 Task: Add Attachment from Google Drive to Card Card0000000075 in Board Board0000000019 in Workspace WS0000000007 in Trello. Add Cover Orange to Card Card0000000075 in Board Board0000000019 in Workspace WS0000000007 in Trello. Add "Add Label …" with "Title" Title0000000075 to Button Button0000000075 to Card Card0000000075 in Board Board0000000019 in Workspace WS0000000007 in Trello. Add Description DS0000000075 to Card Card0000000075 in Board Board0000000019 in Workspace WS0000000007 in Trello. Add Comment CM0000000075 to Card Card0000000075 in Board Board0000000019 in Workspace WS0000000007 in Trello
Action: Mouse moved to (641, 97)
Screenshot: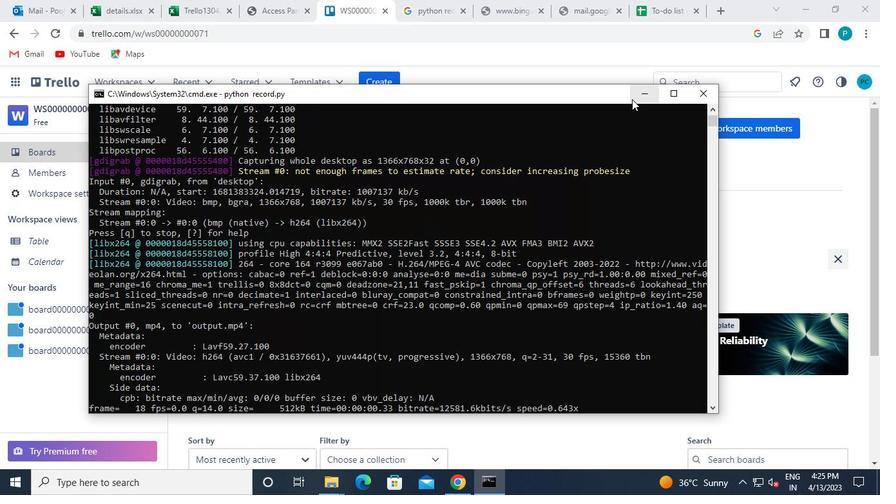 
Action: Mouse pressed left at (641, 97)
Screenshot: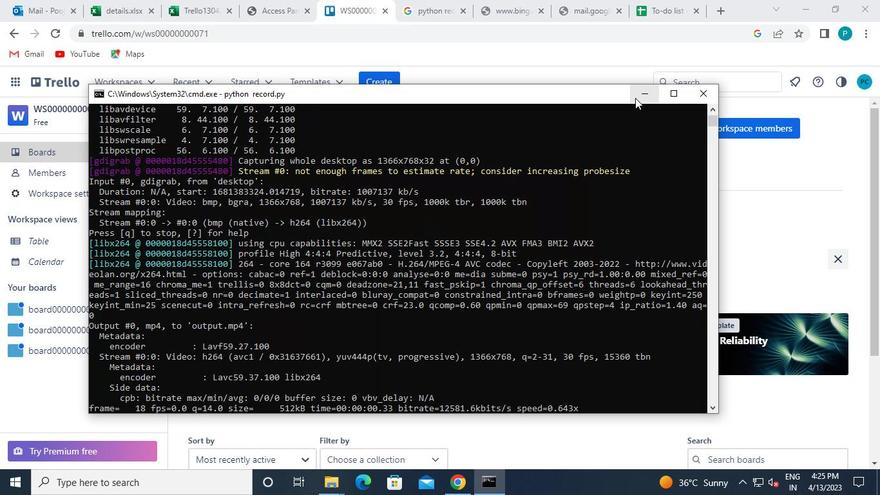 
Action: Mouse moved to (81, 310)
Screenshot: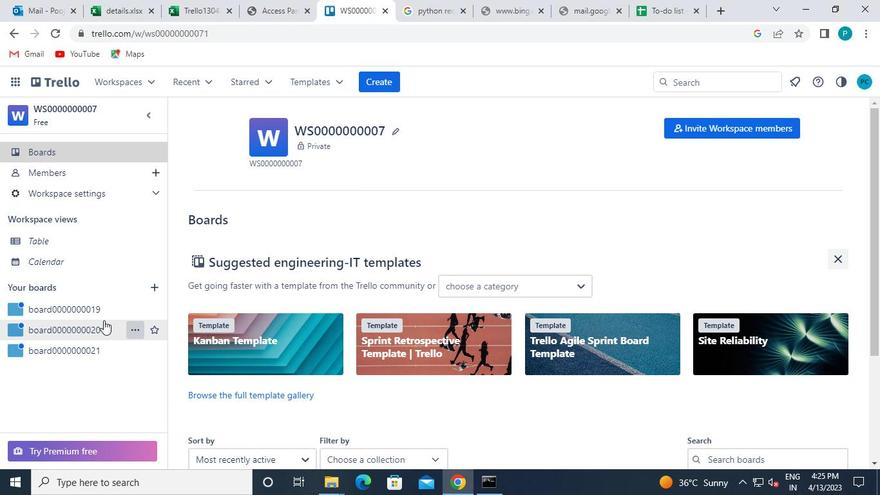 
Action: Mouse pressed left at (81, 310)
Screenshot: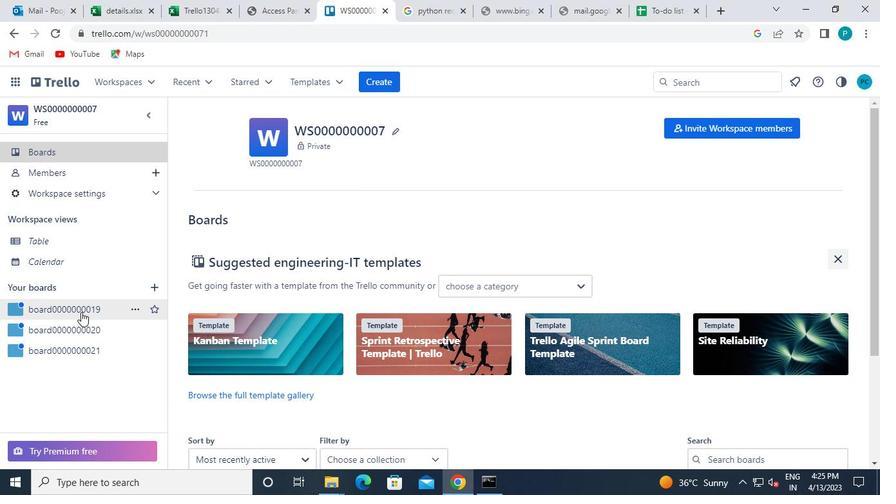 
Action: Mouse moved to (281, 266)
Screenshot: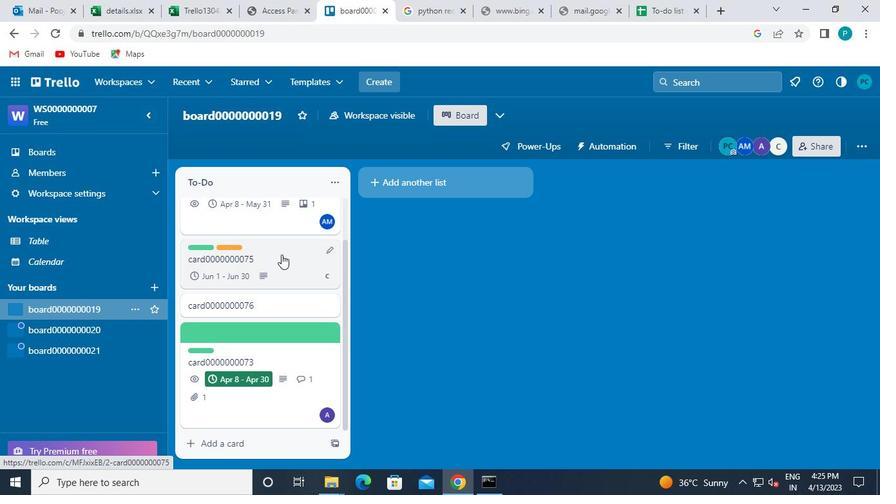 
Action: Mouse pressed left at (281, 266)
Screenshot: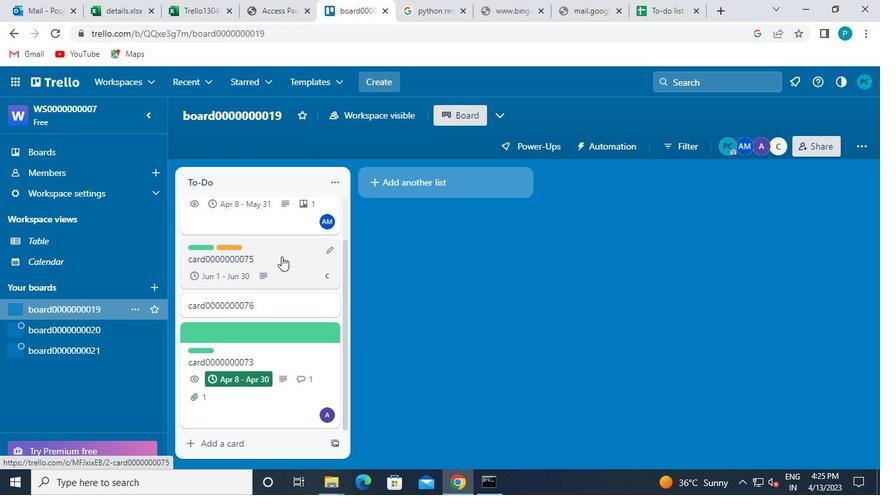 
Action: Mouse moved to (596, 327)
Screenshot: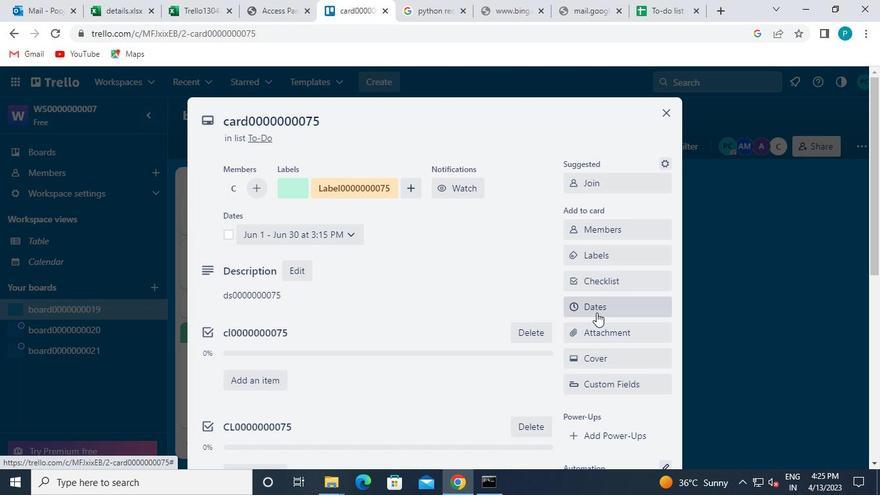 
Action: Mouse pressed left at (596, 327)
Screenshot: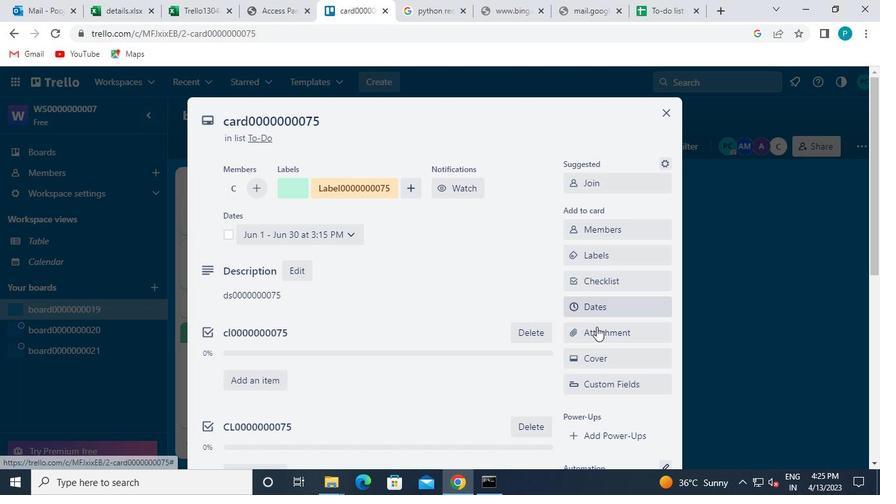 
Action: Mouse moved to (613, 183)
Screenshot: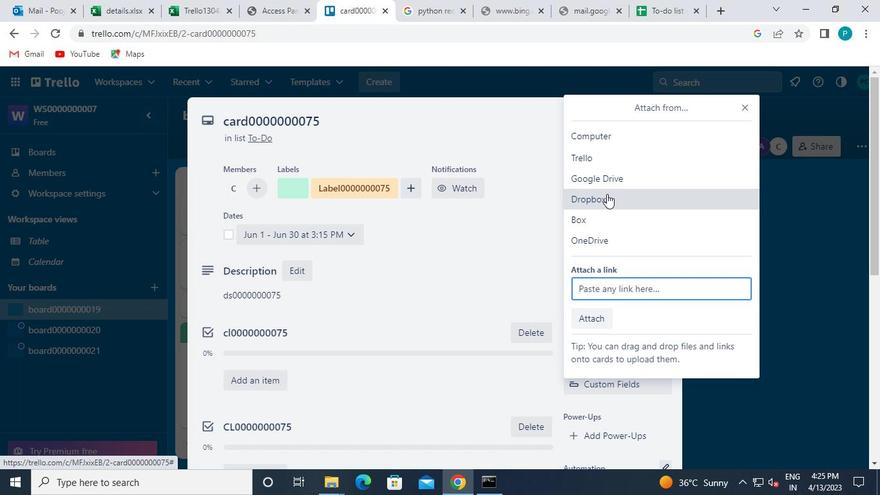 
Action: Mouse pressed left at (613, 183)
Screenshot: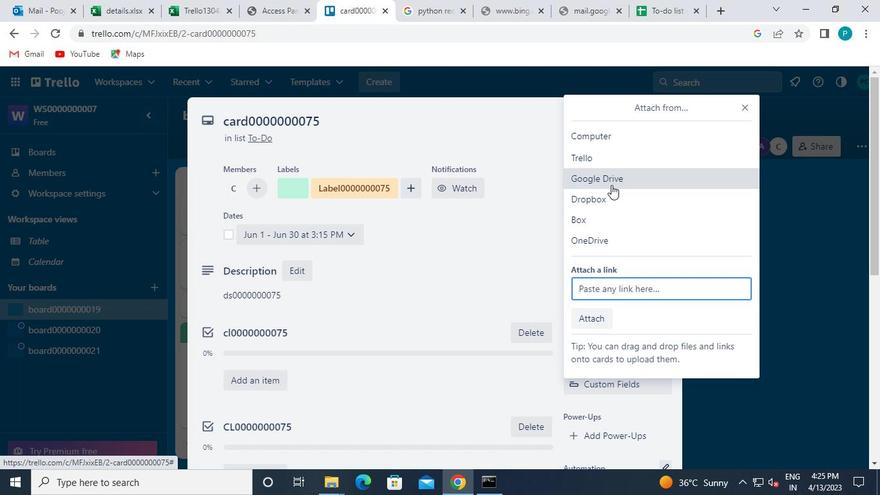 
Action: Mouse moved to (226, 287)
Screenshot: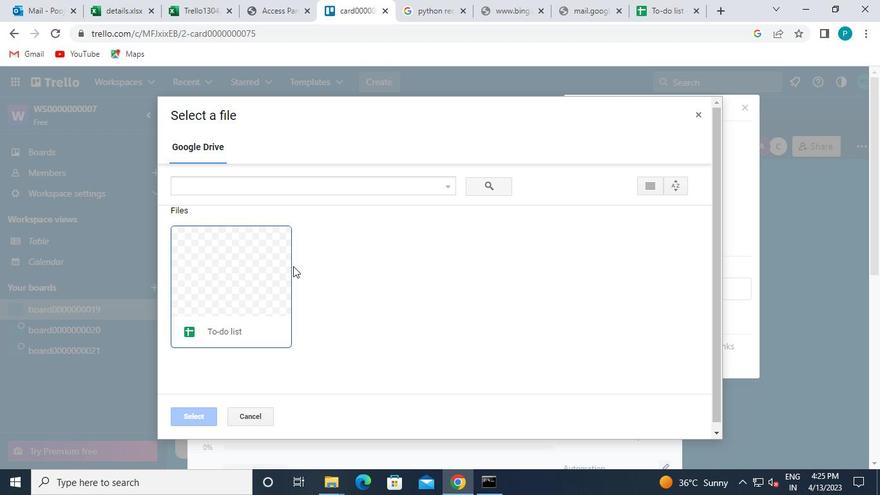 
Action: Mouse pressed left at (226, 287)
Screenshot: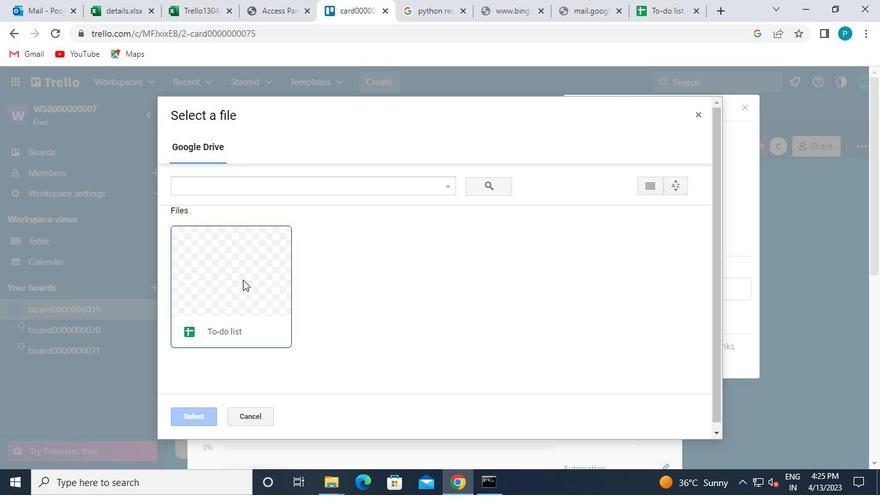 
Action: Mouse moved to (195, 411)
Screenshot: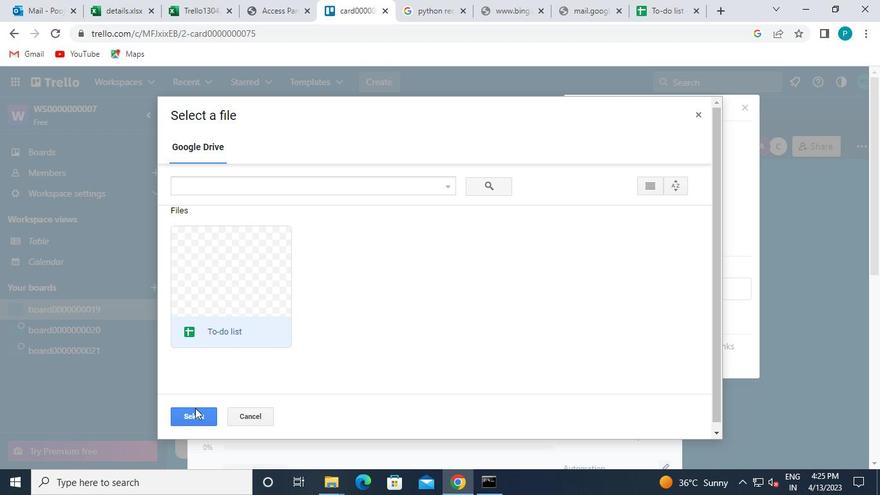
Action: Mouse pressed left at (195, 411)
Screenshot: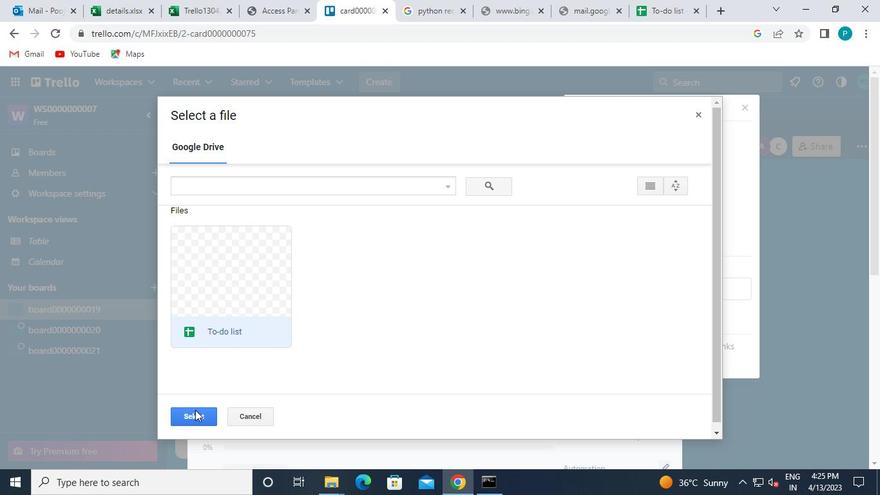 
Action: Mouse moved to (607, 360)
Screenshot: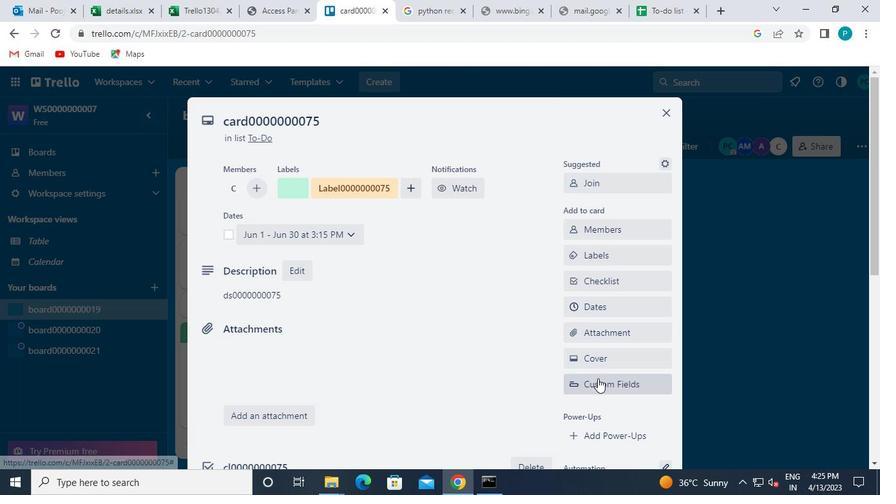 
Action: Mouse pressed left at (607, 360)
Screenshot: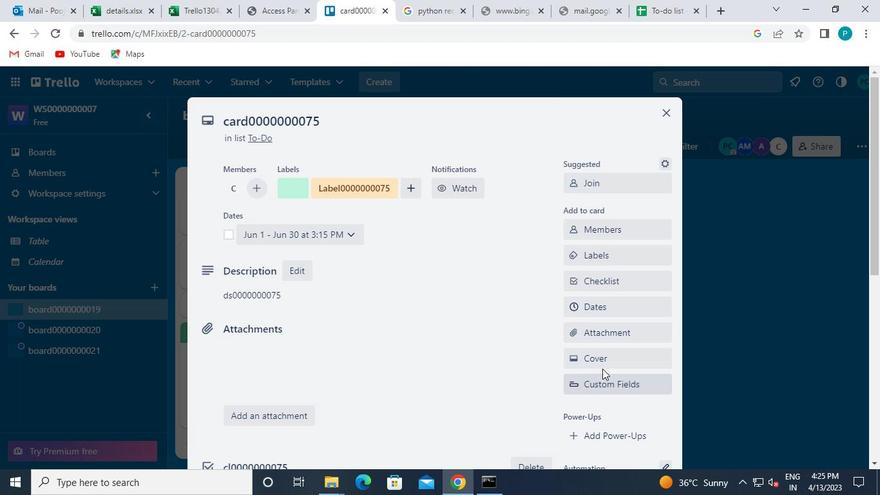 
Action: Mouse moved to (669, 221)
Screenshot: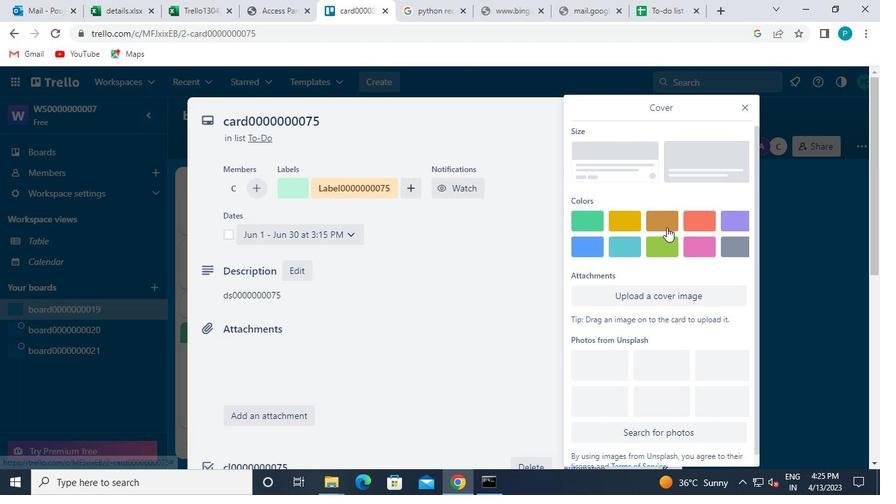 
Action: Mouse pressed left at (669, 221)
Screenshot: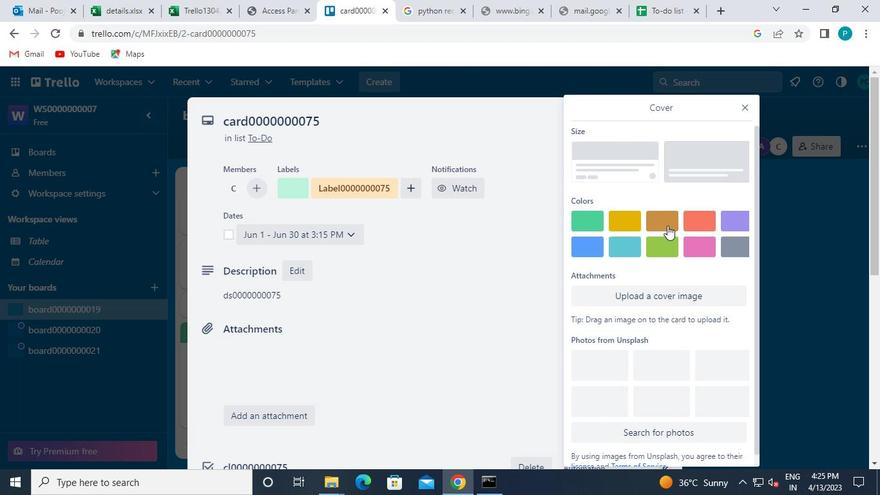 
Action: Mouse moved to (743, 110)
Screenshot: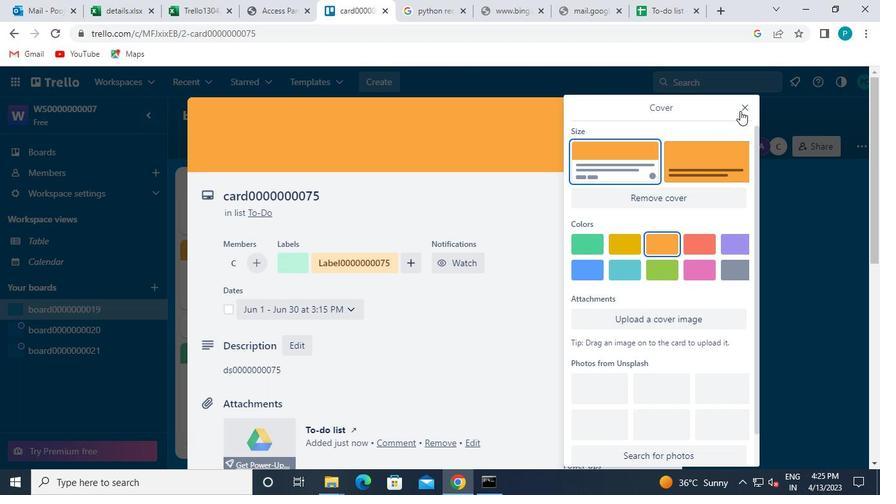 
Action: Mouse pressed left at (743, 110)
Screenshot: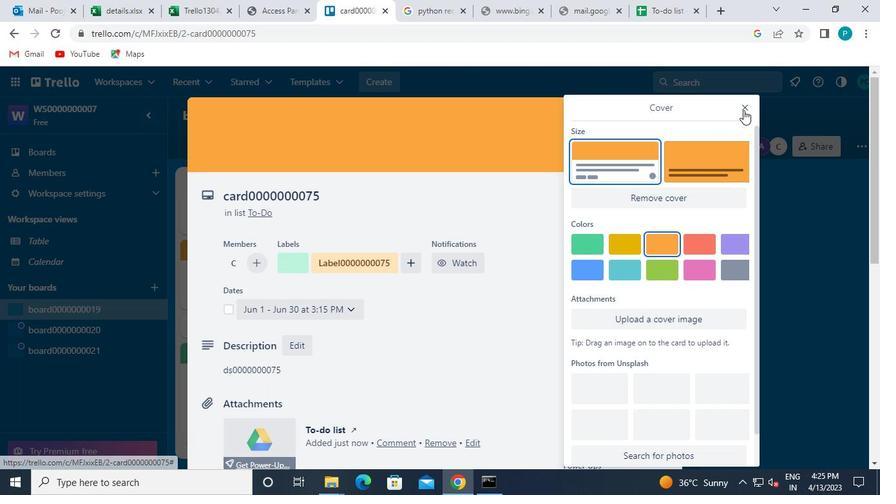 
Action: Mouse moved to (611, 322)
Screenshot: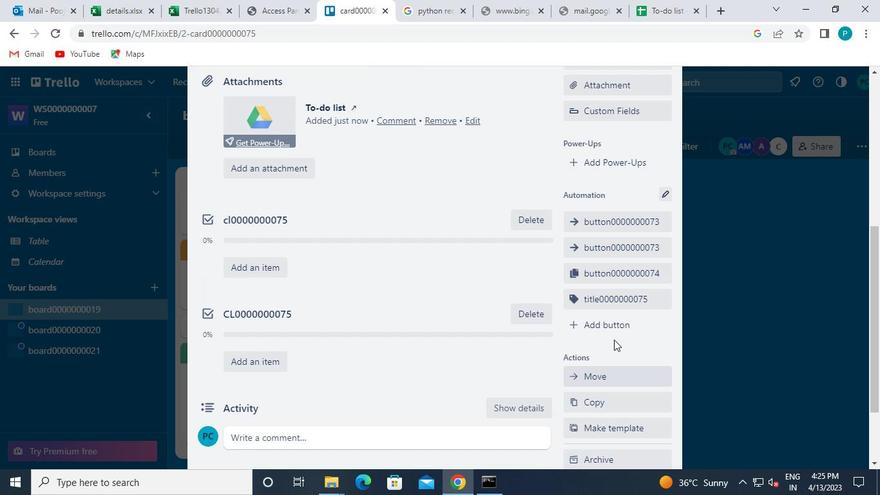 
Action: Mouse pressed left at (611, 322)
Screenshot: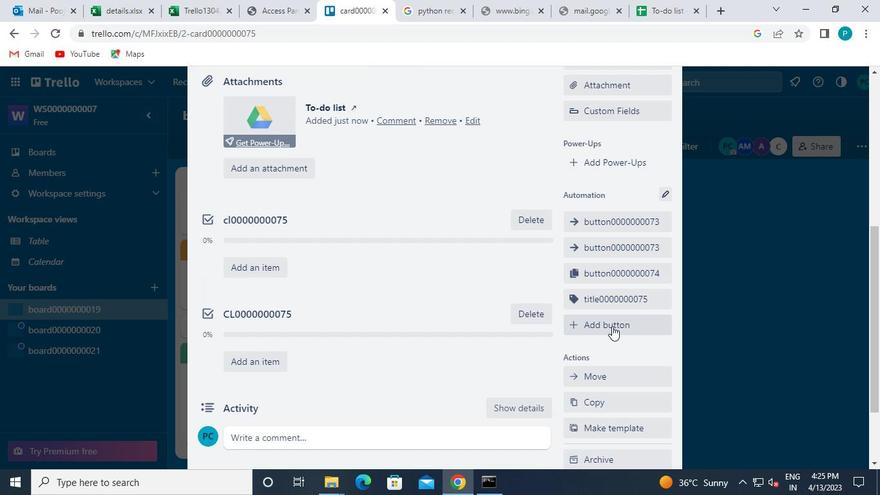 
Action: Mouse moved to (638, 222)
Screenshot: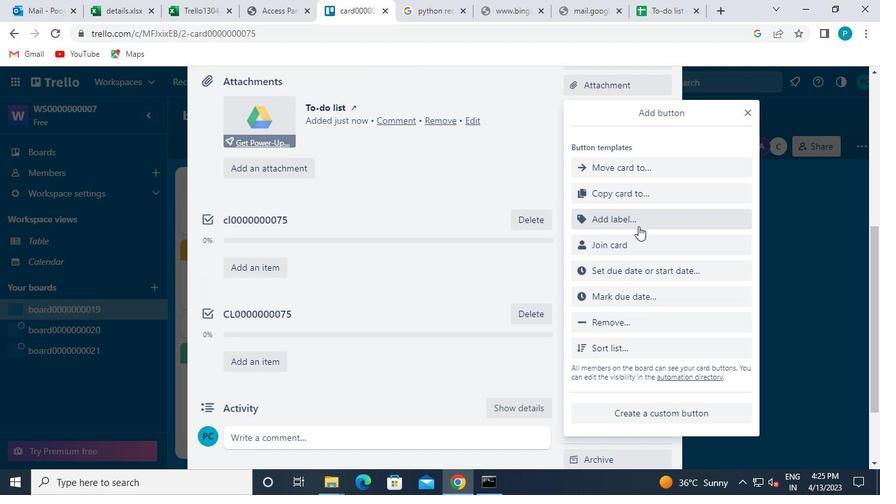 
Action: Mouse pressed left at (638, 222)
Screenshot: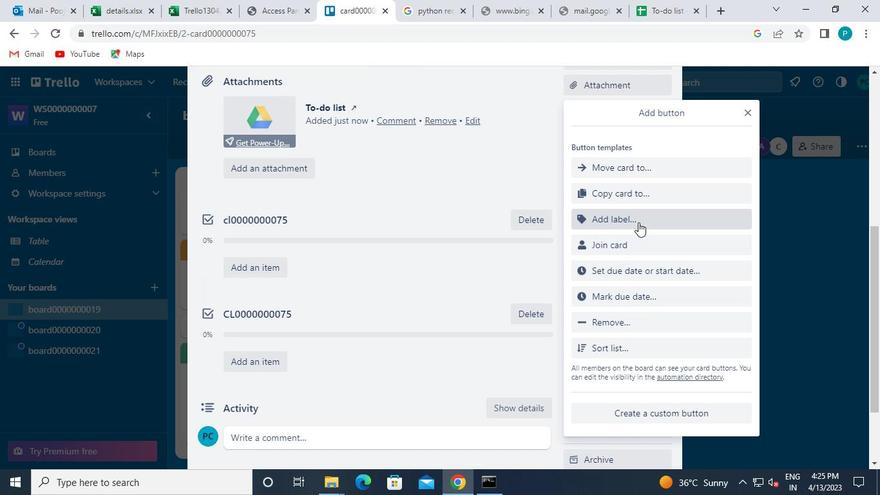 
Action: Mouse moved to (657, 167)
Screenshot: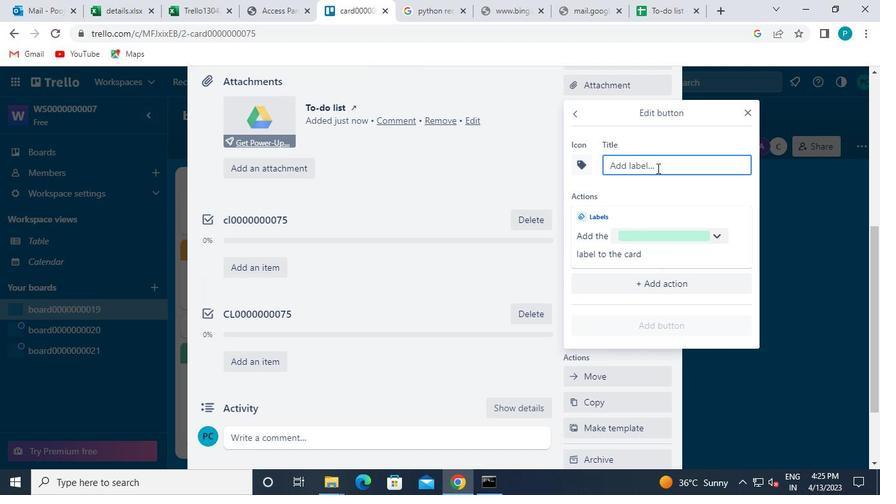 
Action: Keyboard Key.shift
Screenshot: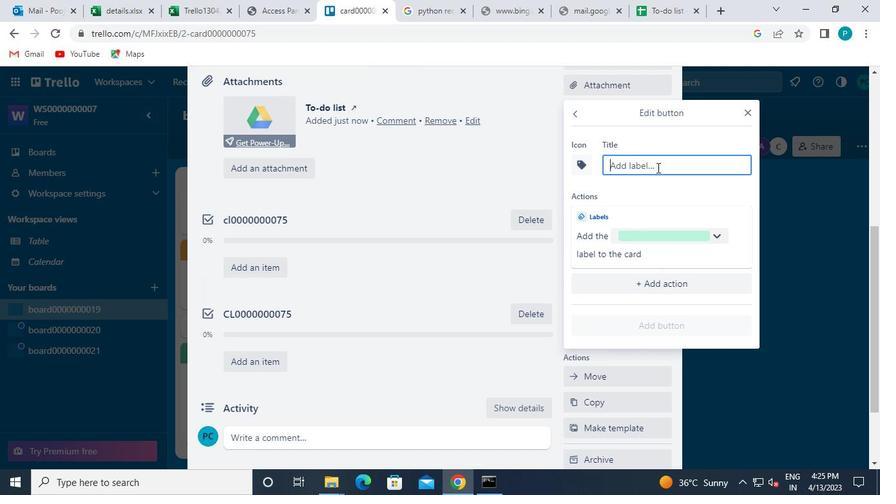 
Action: Keyboard T
Screenshot: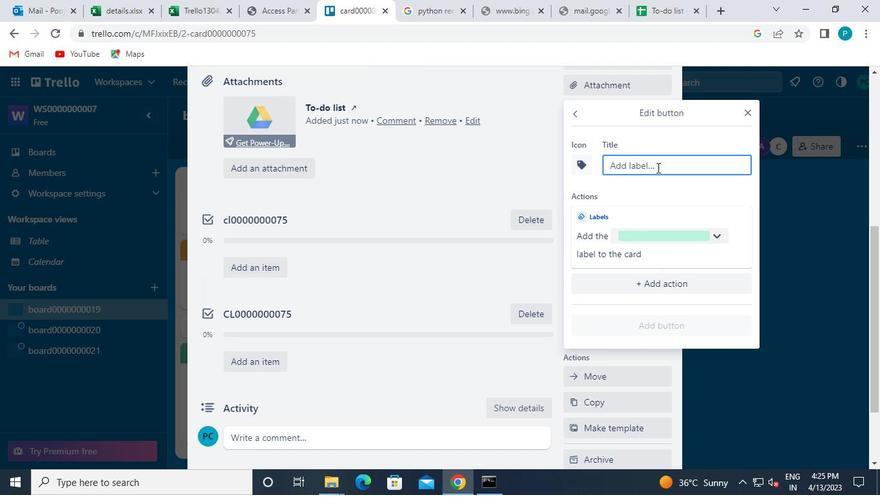 
Action: Keyboard i
Screenshot: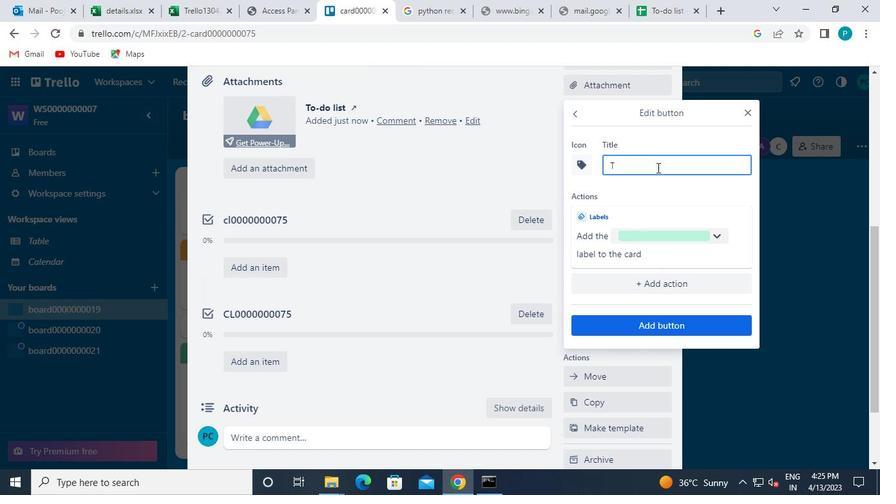 
Action: Keyboard Key.backspace
Screenshot: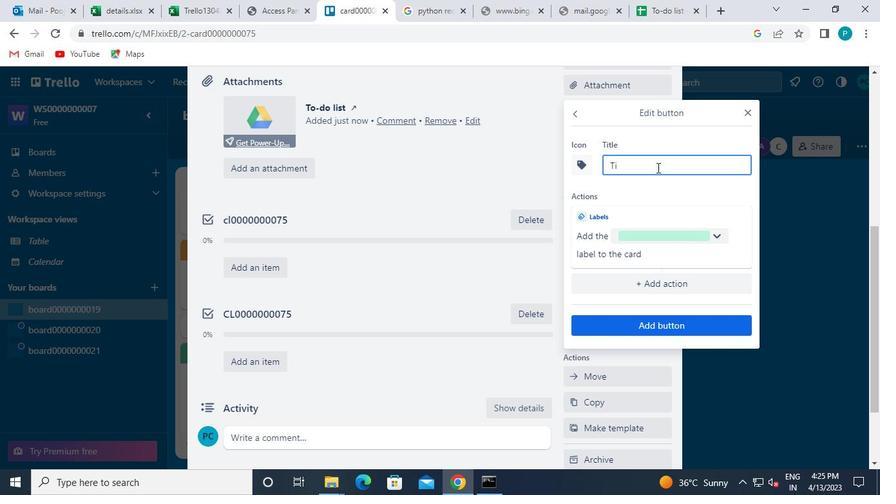 
Action: Keyboard Key.backspace
Screenshot: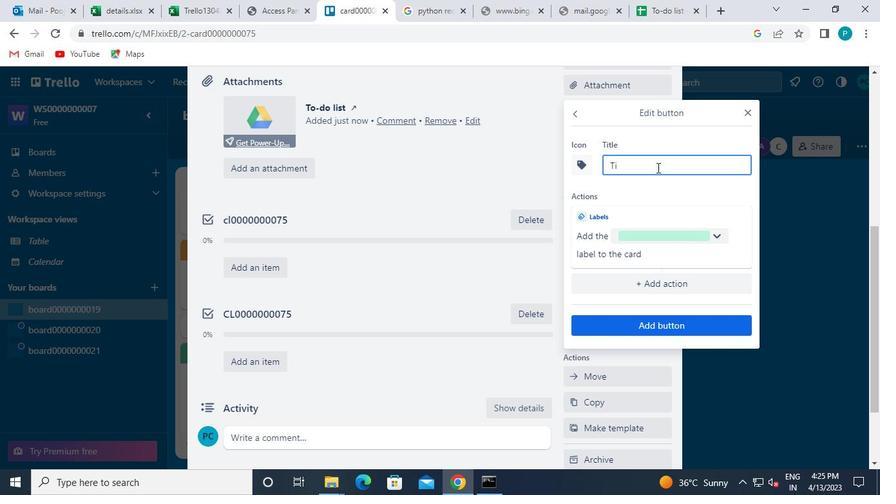 
Action: Keyboard t
Screenshot: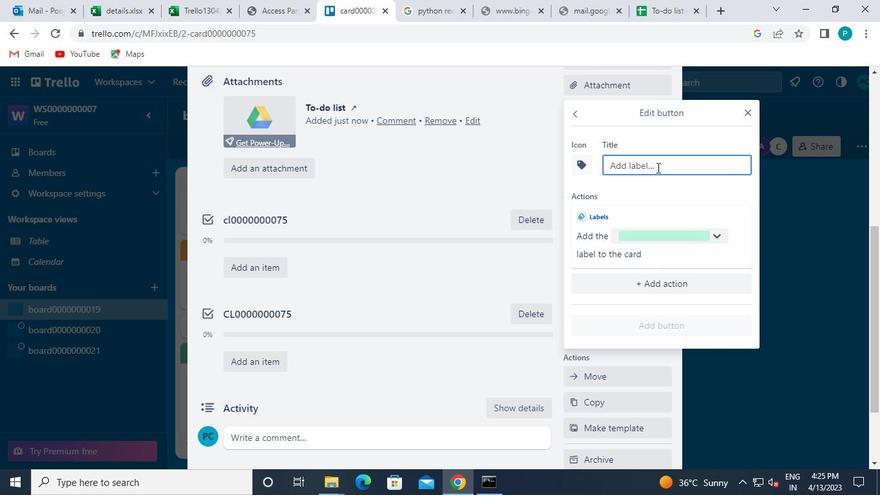 
Action: Keyboard i
Screenshot: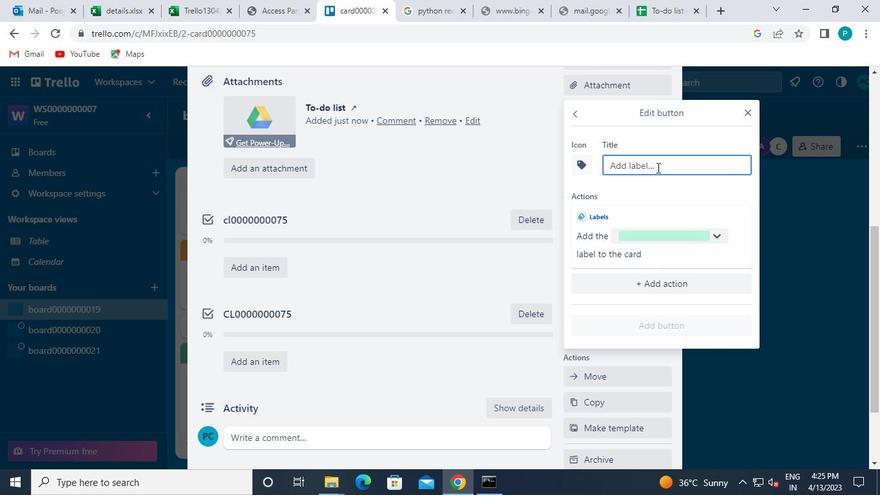 
Action: Keyboard t
Screenshot: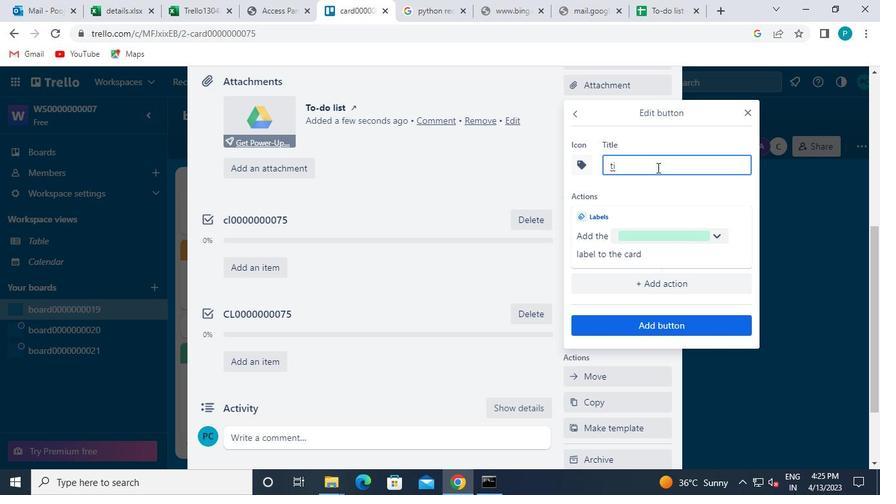 
Action: Keyboard l
Screenshot: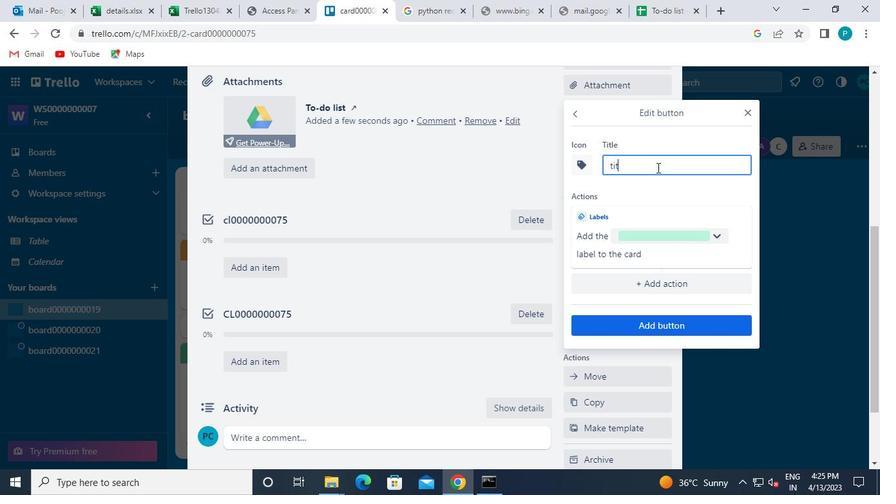 
Action: Keyboard e
Screenshot: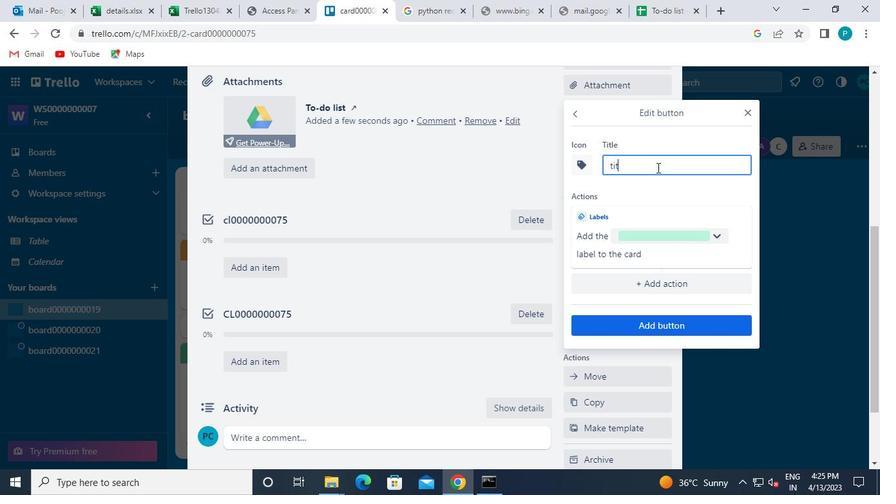 
Action: Keyboard <96>
Screenshot: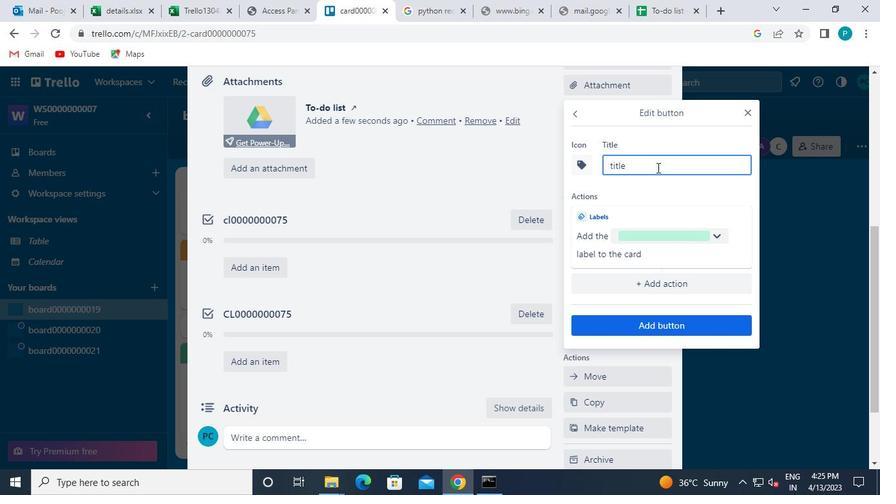 
Action: Keyboard <96>
Screenshot: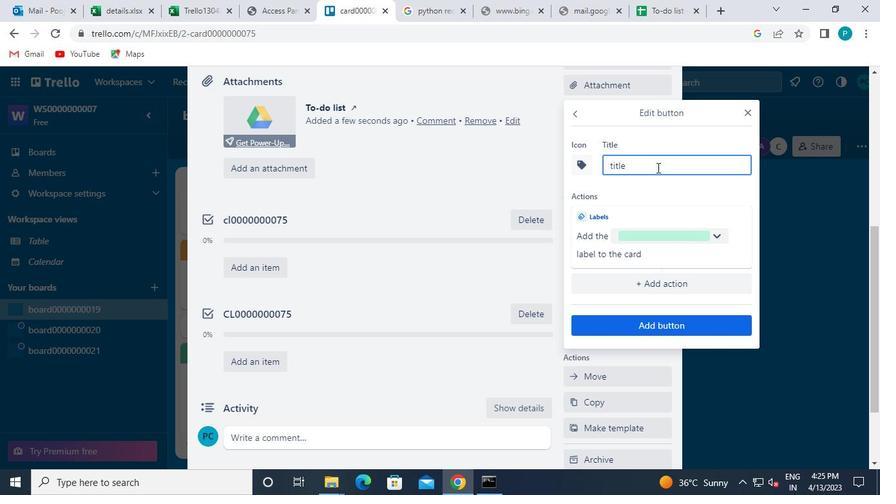 
Action: Keyboard <96>
Screenshot: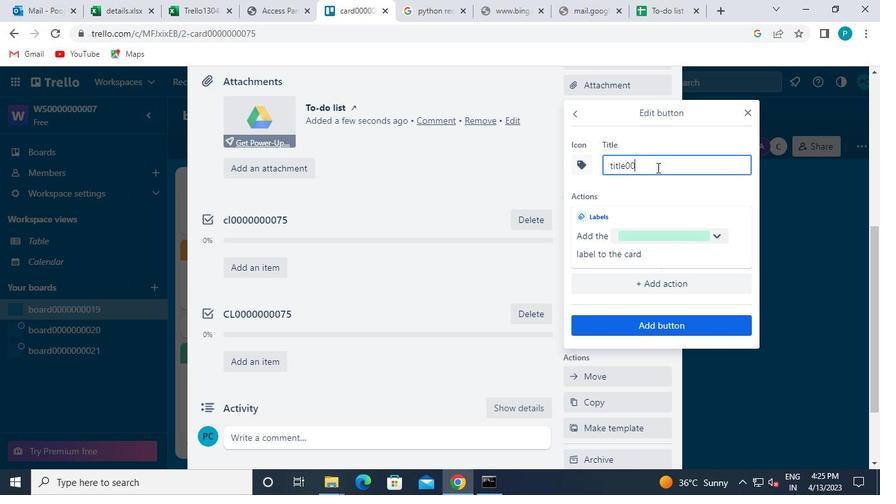 
Action: Keyboard <96>
Screenshot: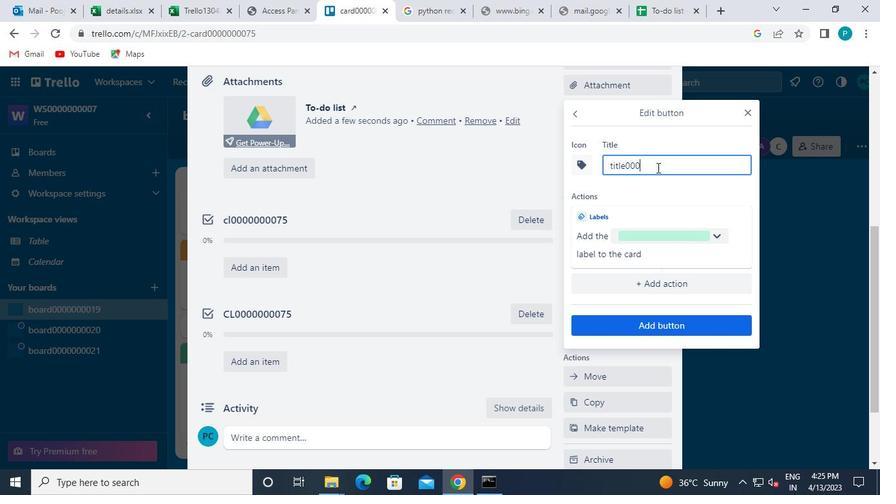 
Action: Keyboard <96>
Screenshot: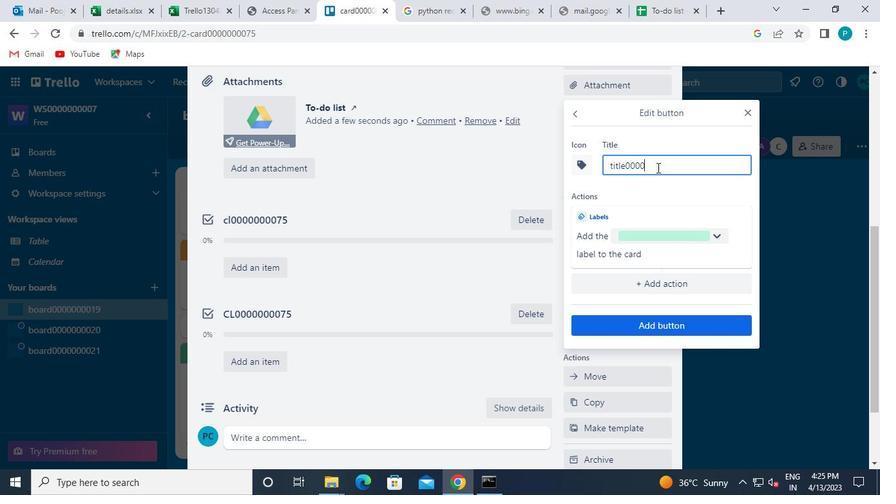 
Action: Keyboard <96>
Screenshot: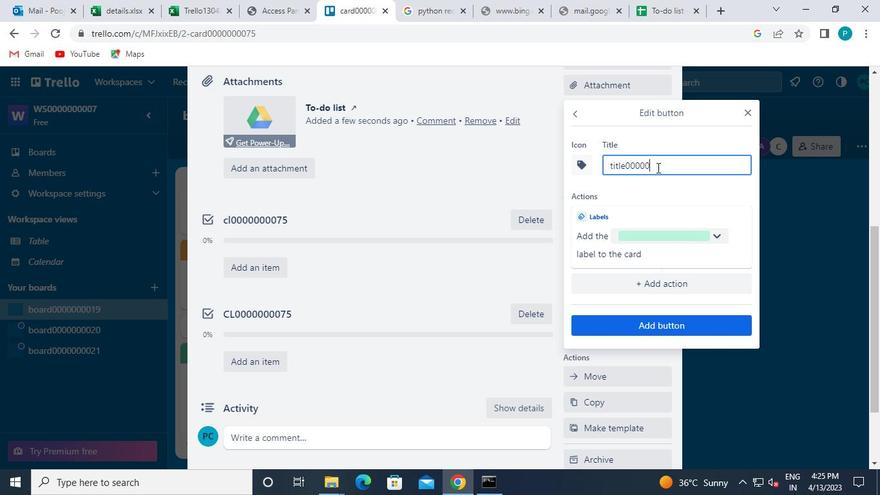 
Action: Keyboard <96>
Screenshot: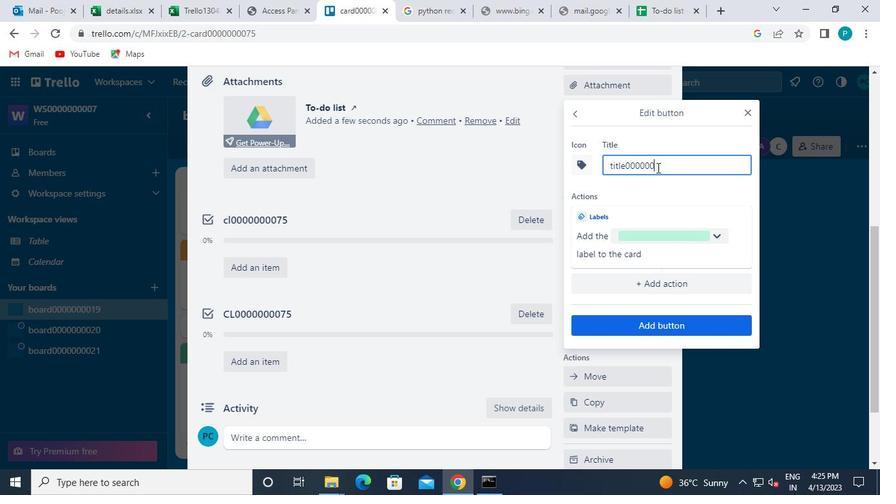 
Action: Keyboard <96>
Screenshot: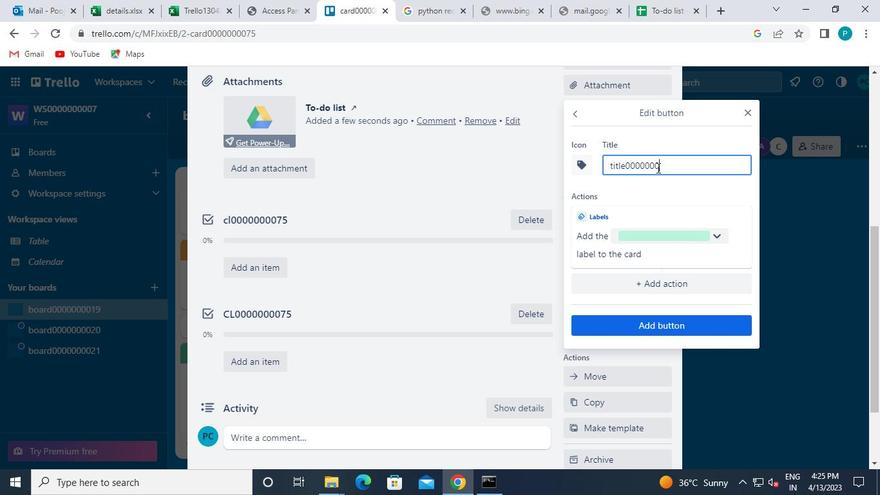 
Action: Keyboard <103>
Screenshot: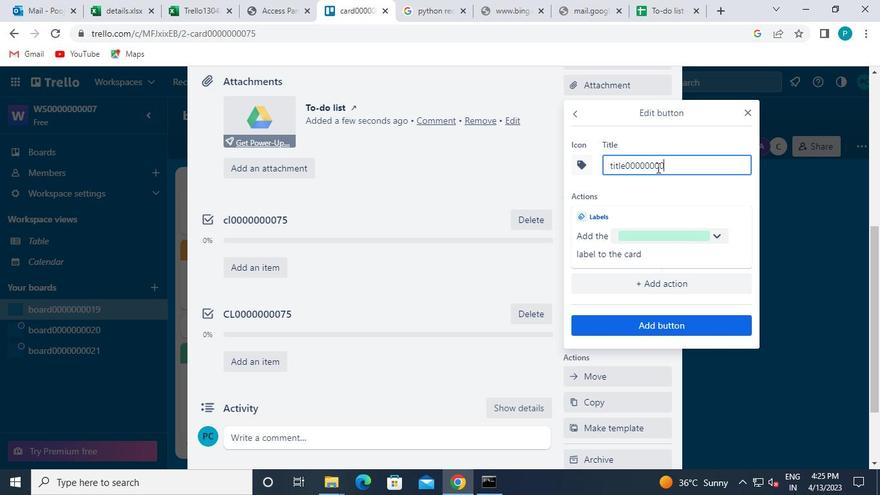 
Action: Keyboard <101>
Screenshot: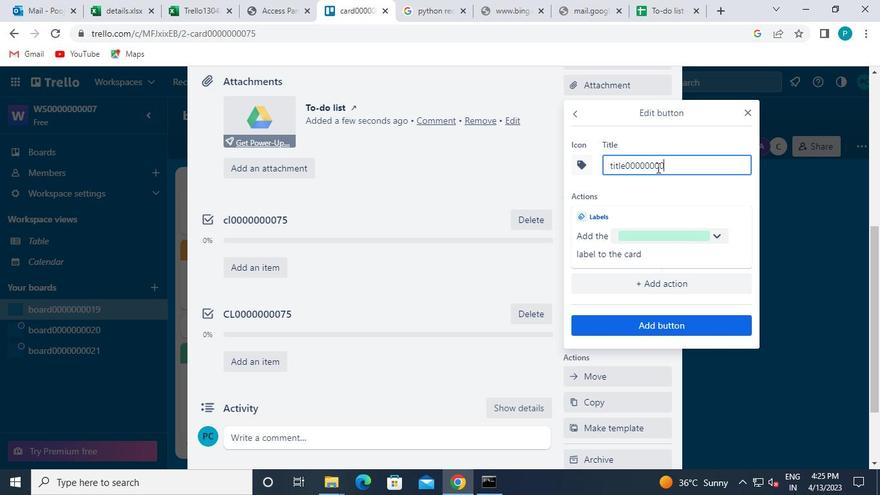 
Action: Mouse moved to (673, 319)
Screenshot: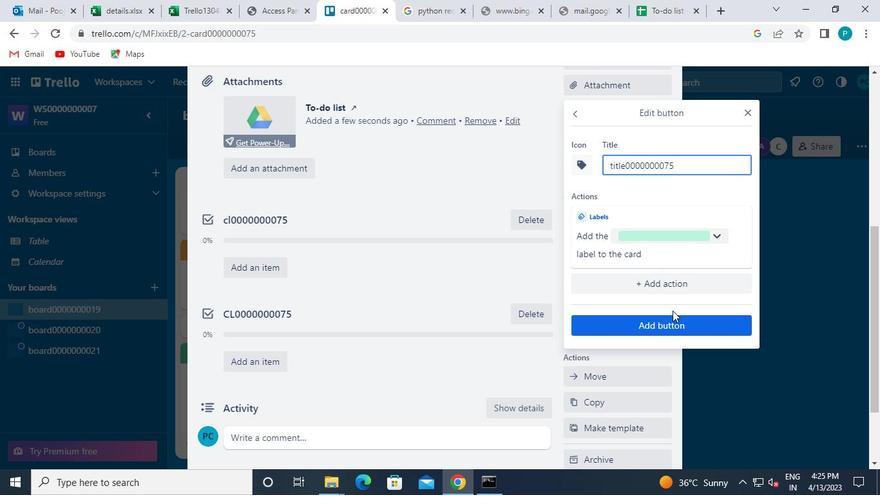 
Action: Mouse pressed left at (673, 319)
Screenshot: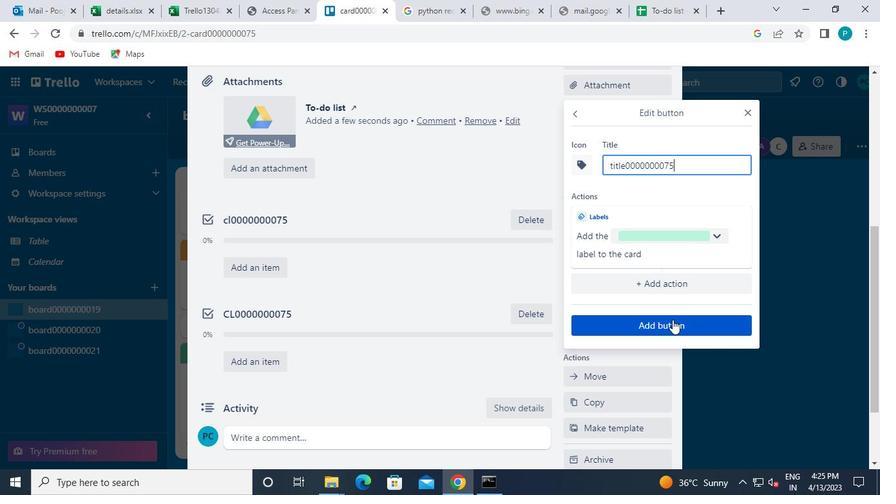 
Action: Mouse moved to (276, 235)
Screenshot: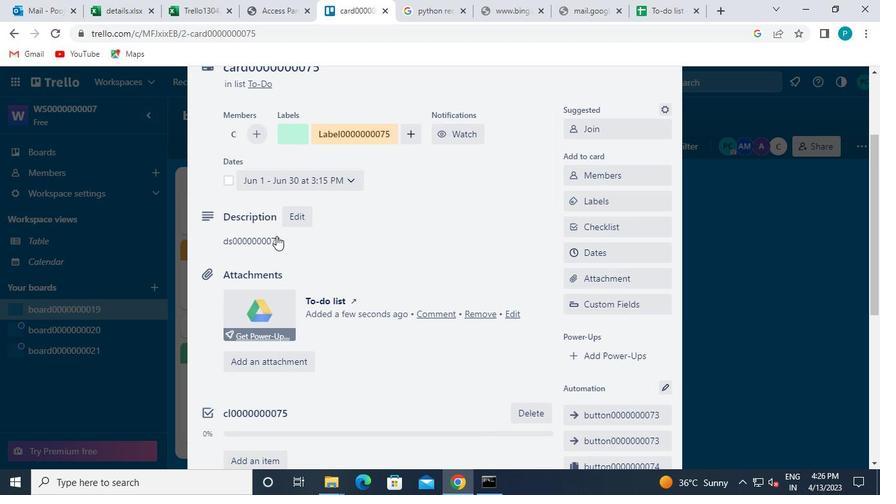 
Action: Mouse pressed left at (276, 235)
Screenshot: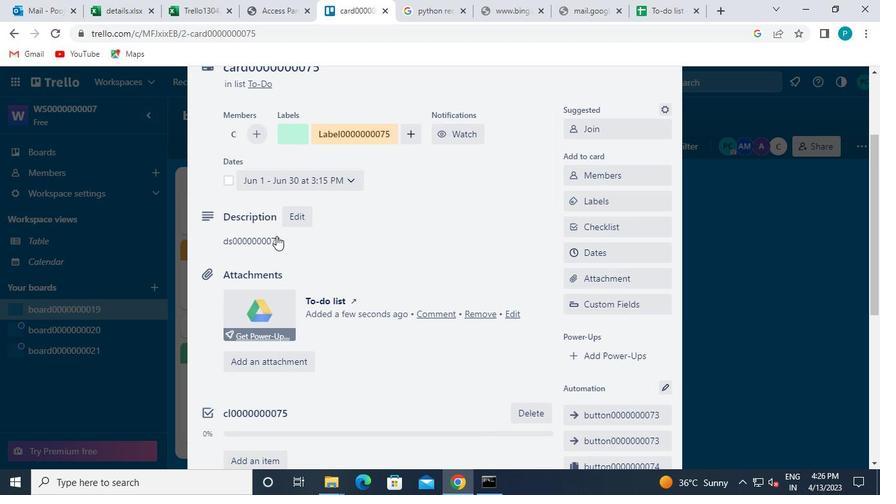 
Action: Mouse moved to (288, 212)
Screenshot: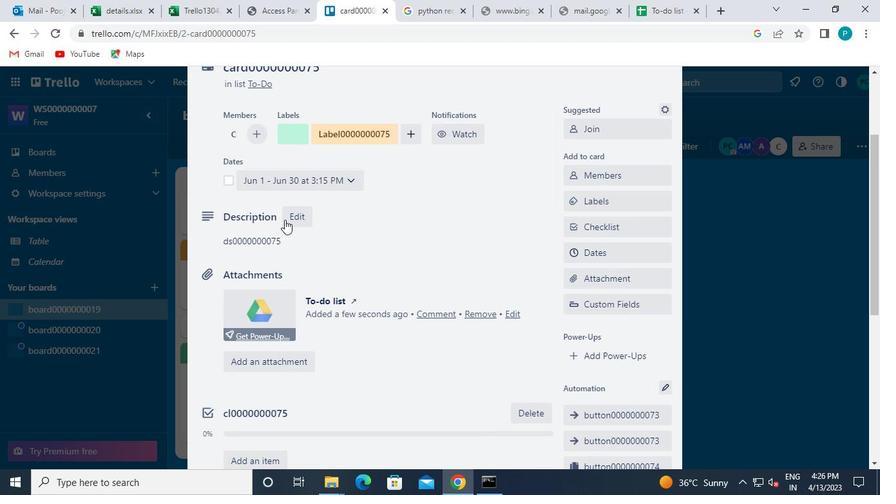 
Action: Mouse pressed left at (288, 212)
Screenshot: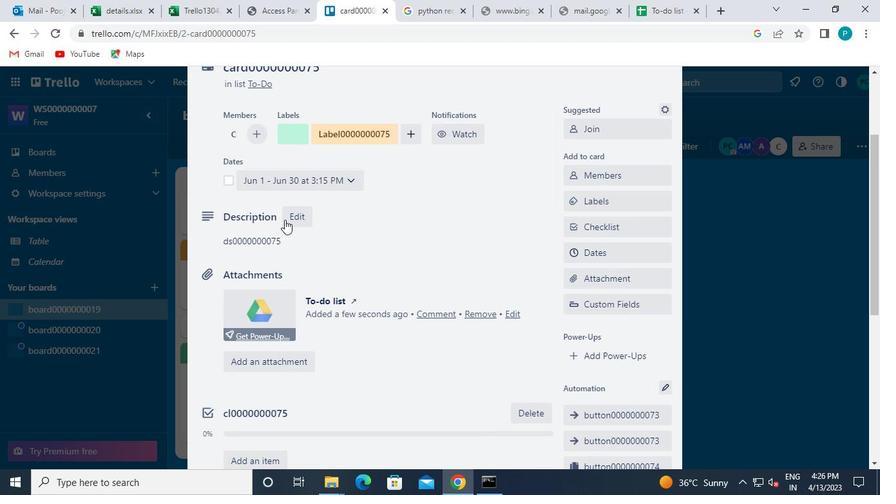 
Action: Mouse moved to (460, 244)
Screenshot: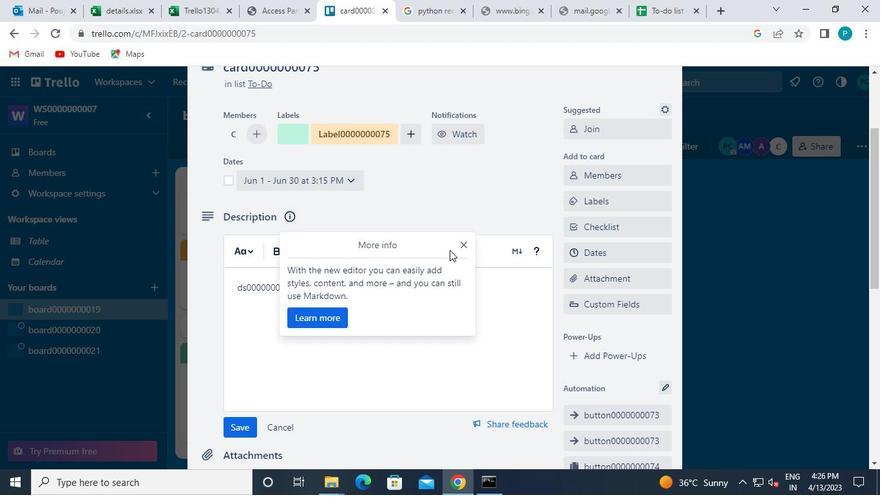 
Action: Mouse pressed left at (460, 244)
Screenshot: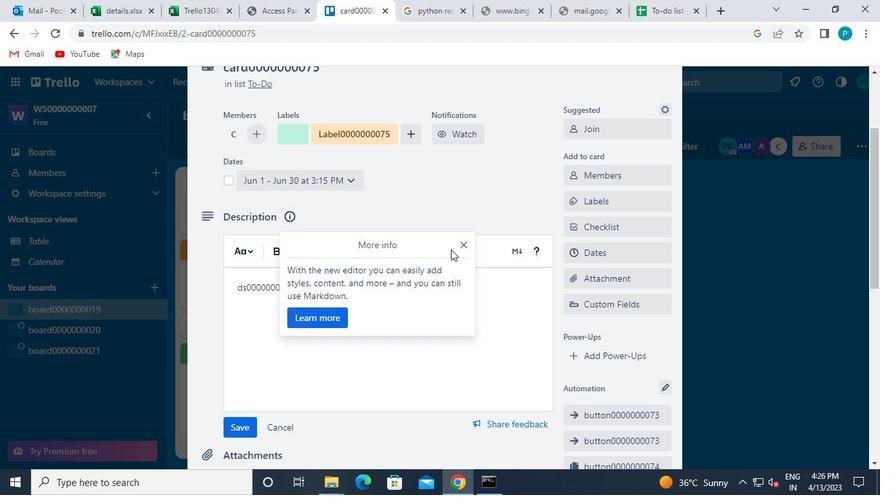 
Action: Mouse moved to (331, 291)
Screenshot: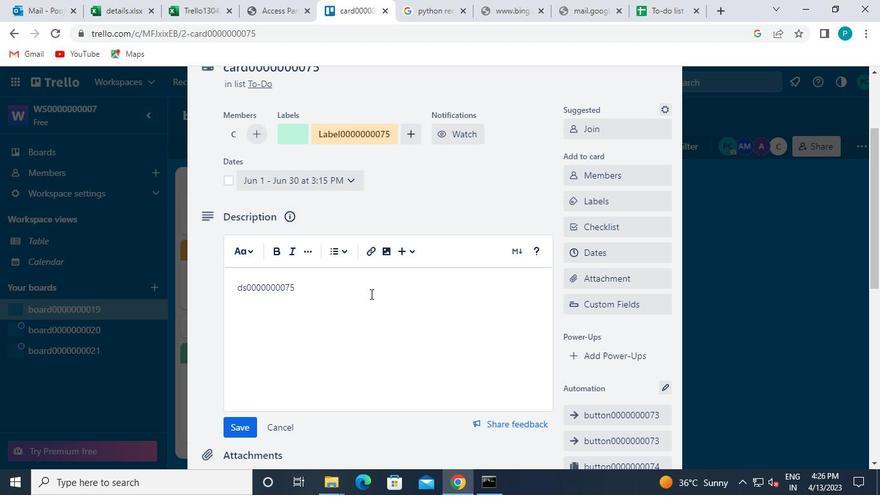 
Action: Mouse pressed left at (331, 291)
Screenshot: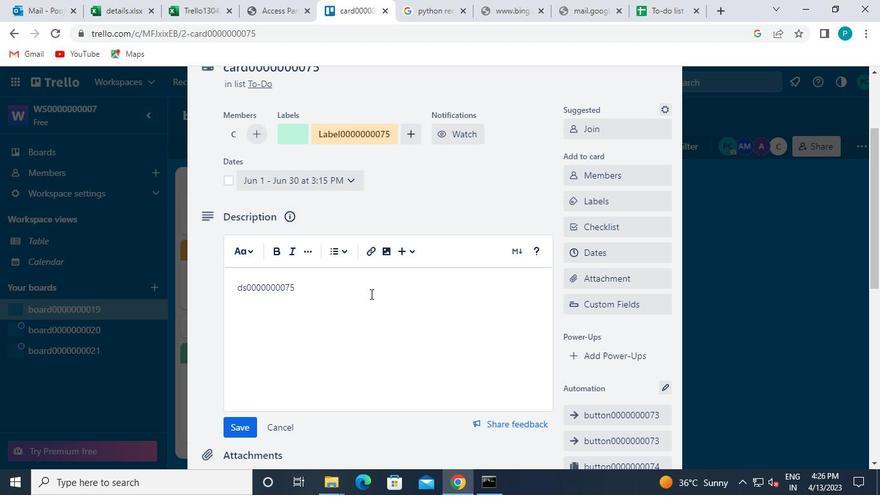 
Action: Mouse moved to (208, 288)
Screenshot: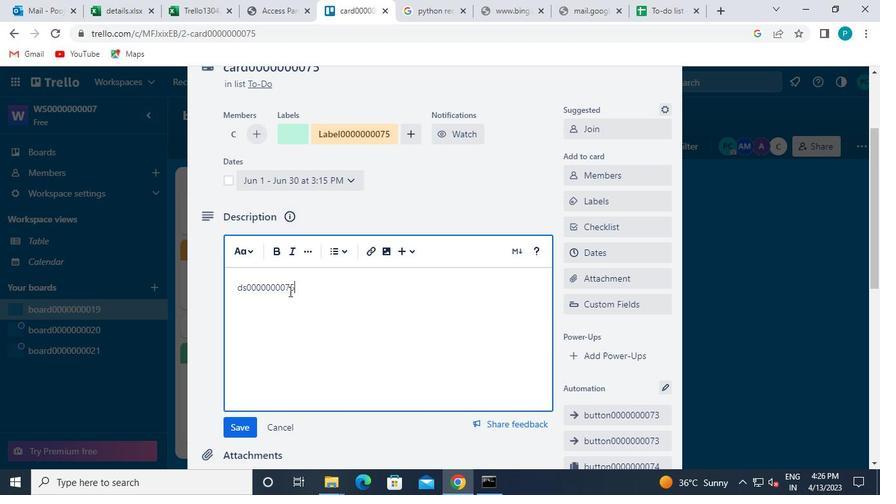 
Action: Keyboard Key.backspace
Screenshot: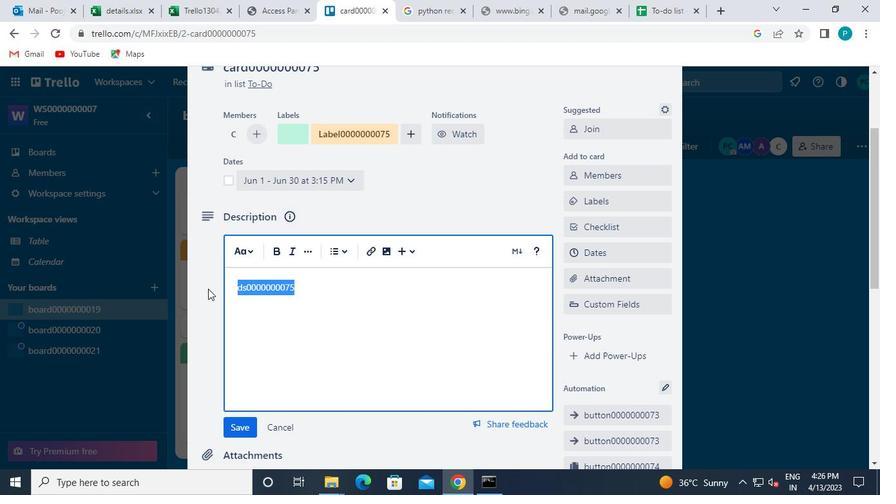
Action: Keyboard Key.shift
Screenshot: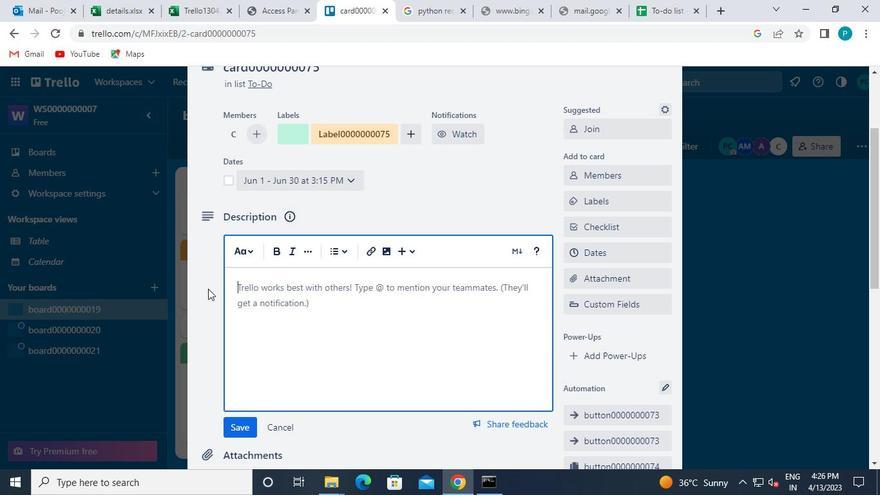 
Action: Keyboard D
Screenshot: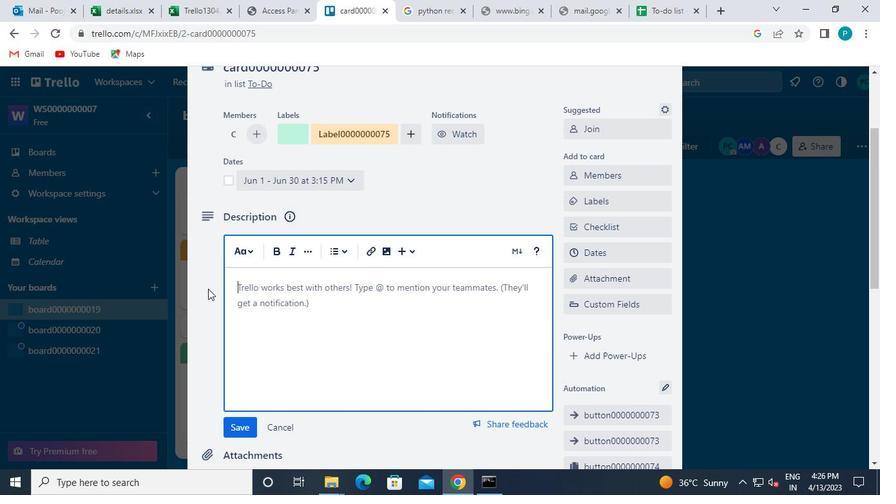 
Action: Keyboard S
Screenshot: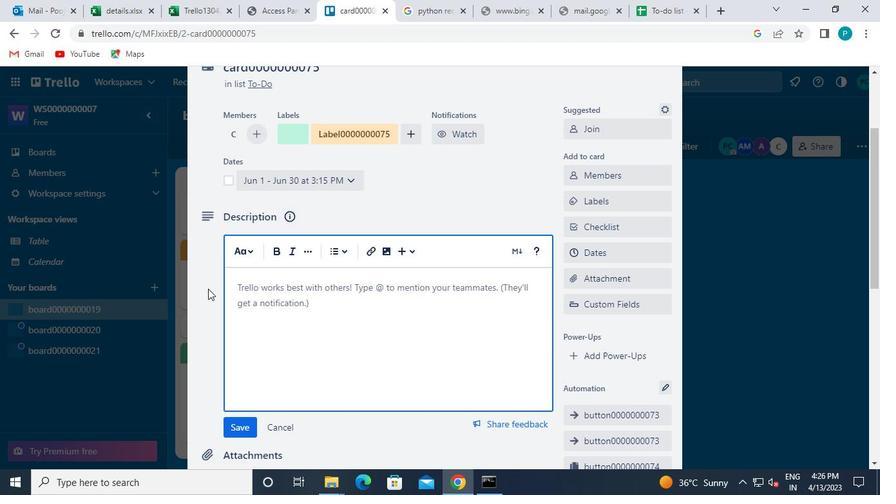 
Action: Keyboard <96>
Screenshot: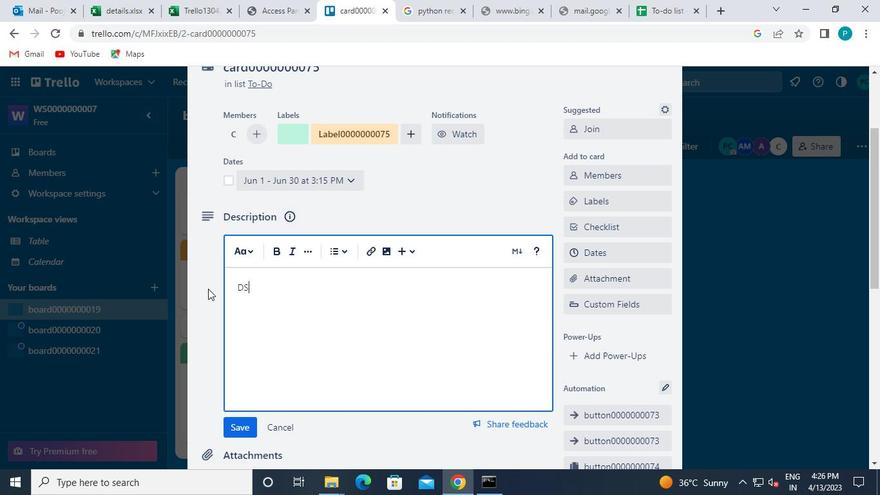 
Action: Keyboard <96>
Screenshot: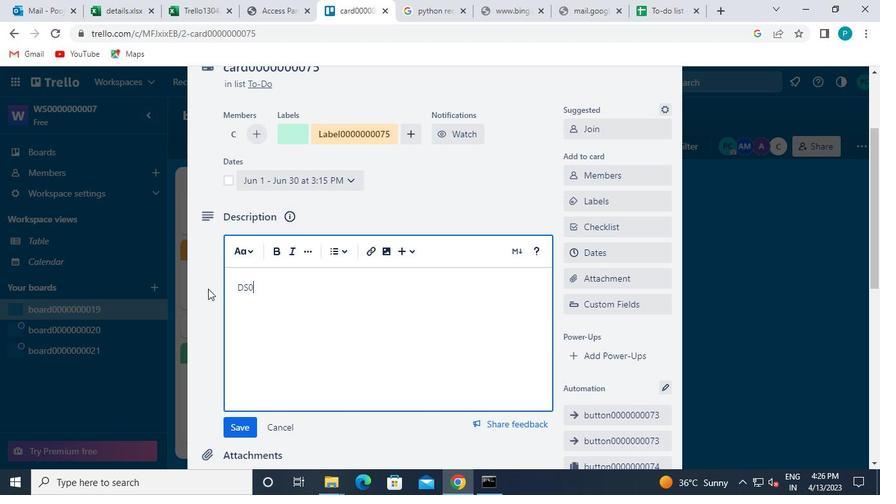 
Action: Keyboard <96>
Screenshot: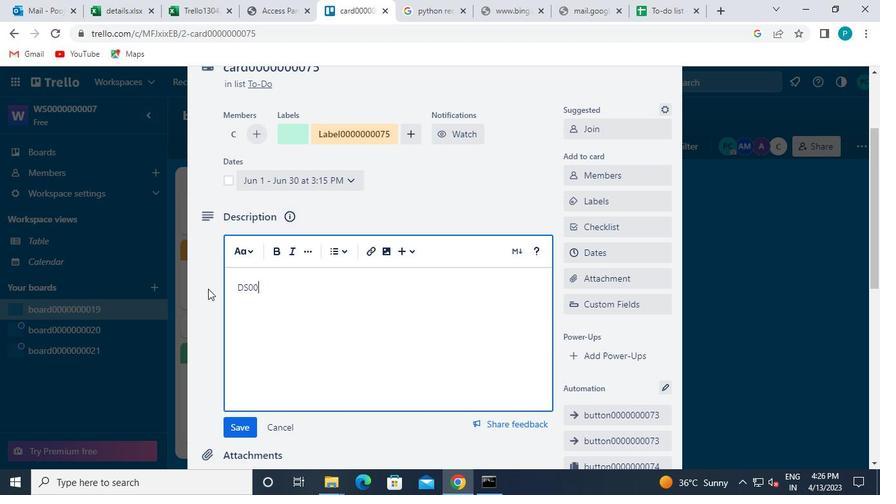 
Action: Keyboard <96>
Screenshot: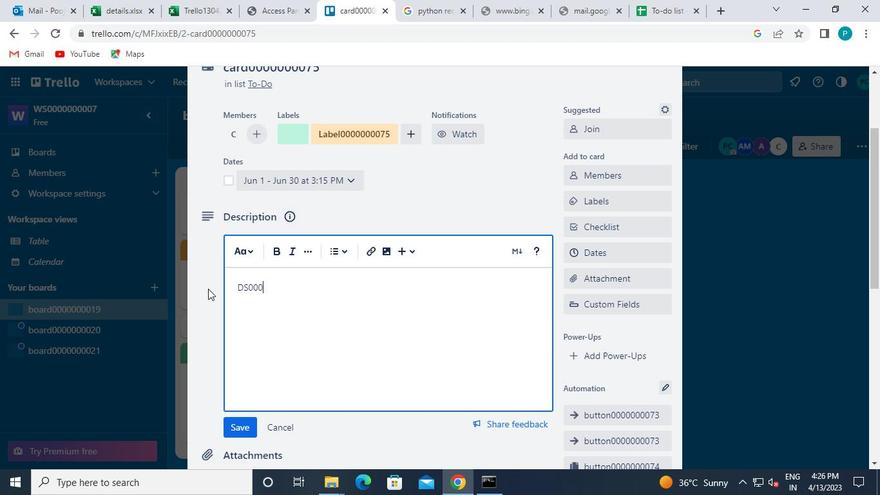 
Action: Keyboard <96>
Screenshot: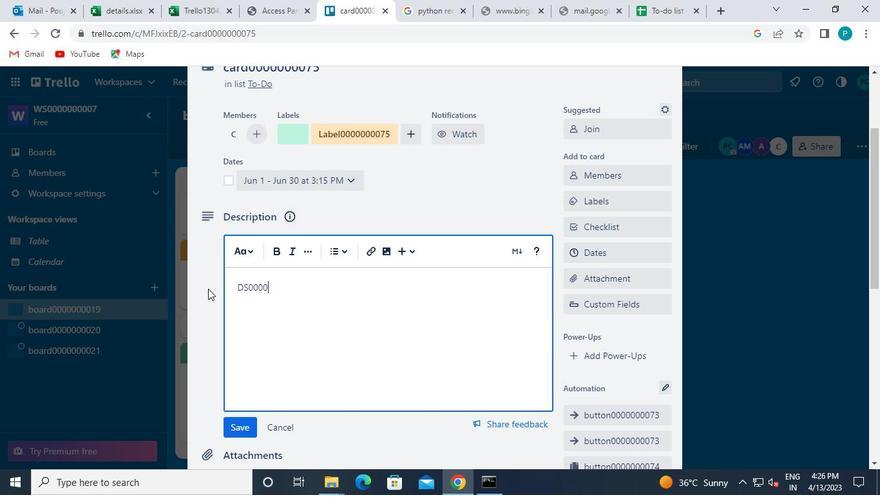 
Action: Keyboard <96>
Screenshot: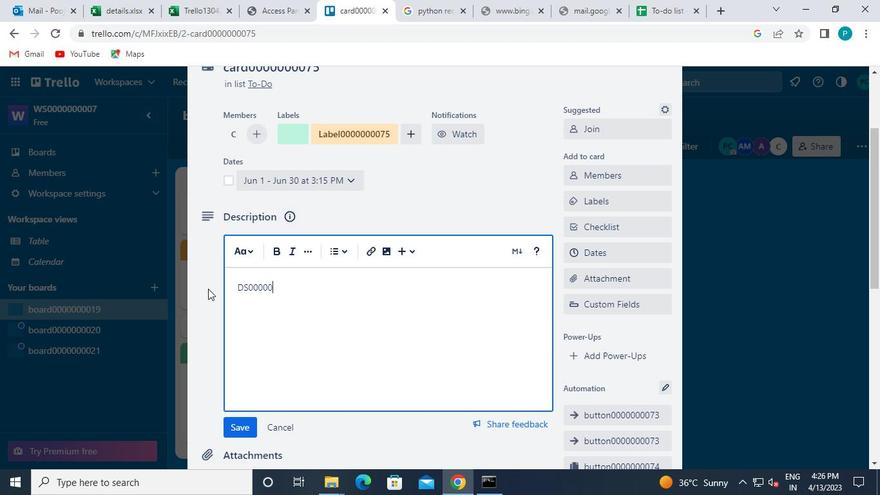 
Action: Keyboard <96>
Screenshot: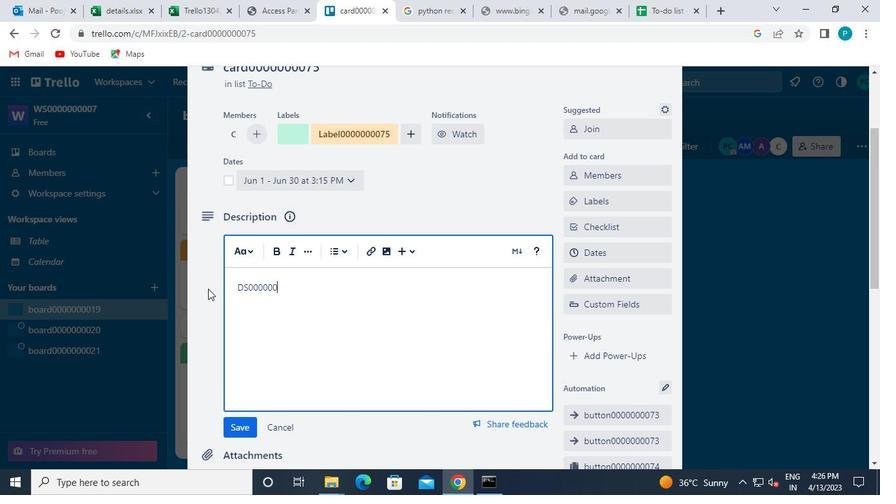 
Action: Keyboard <96>
Screenshot: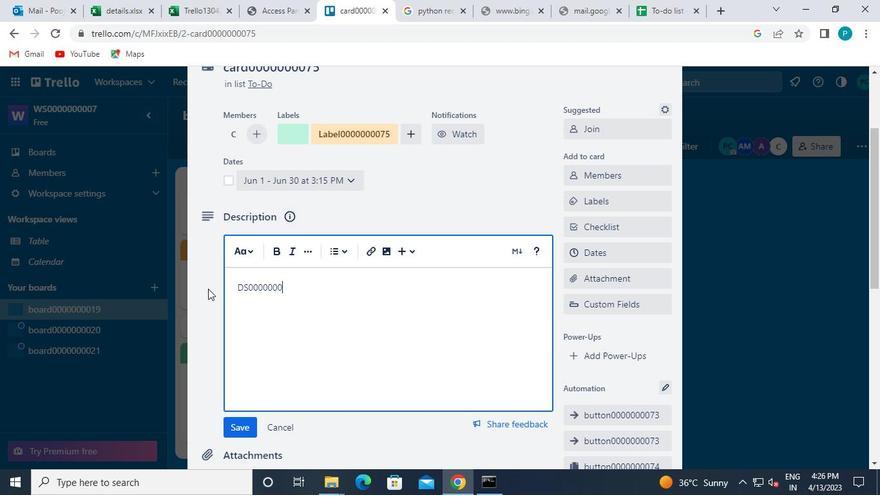 
Action: Keyboard <103>
Screenshot: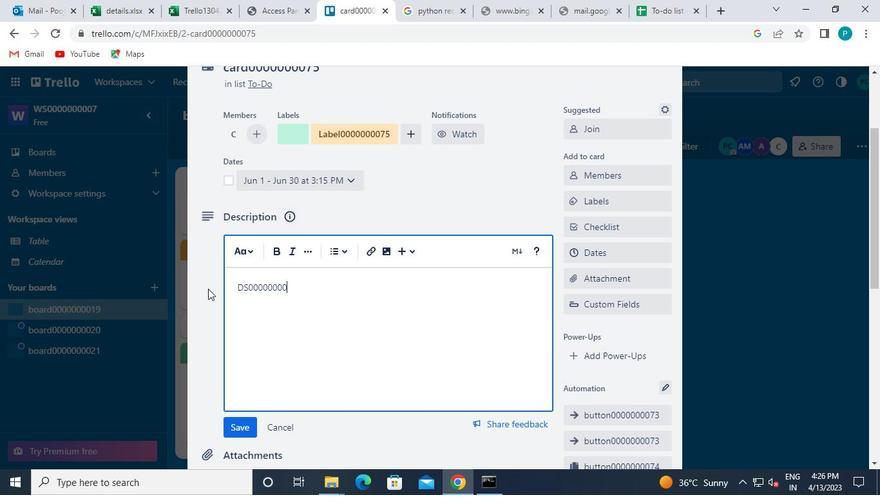 
Action: Keyboard <101>
Screenshot: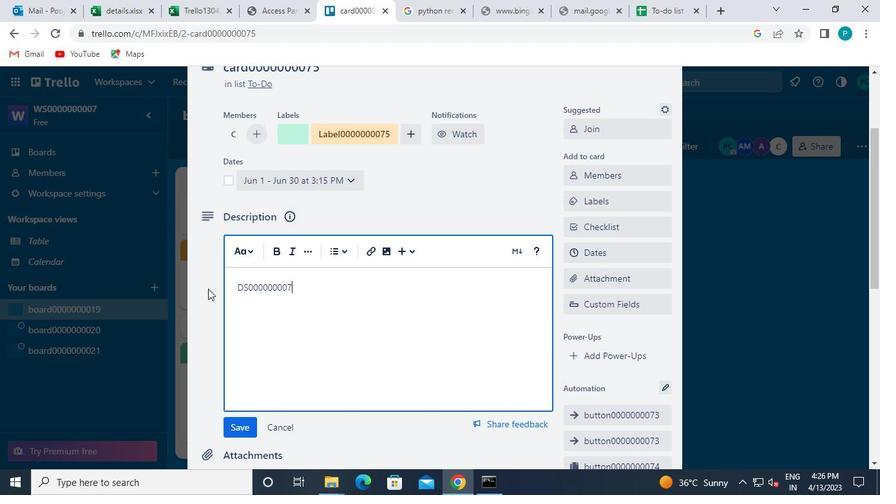 
Action: Mouse moved to (248, 420)
Screenshot: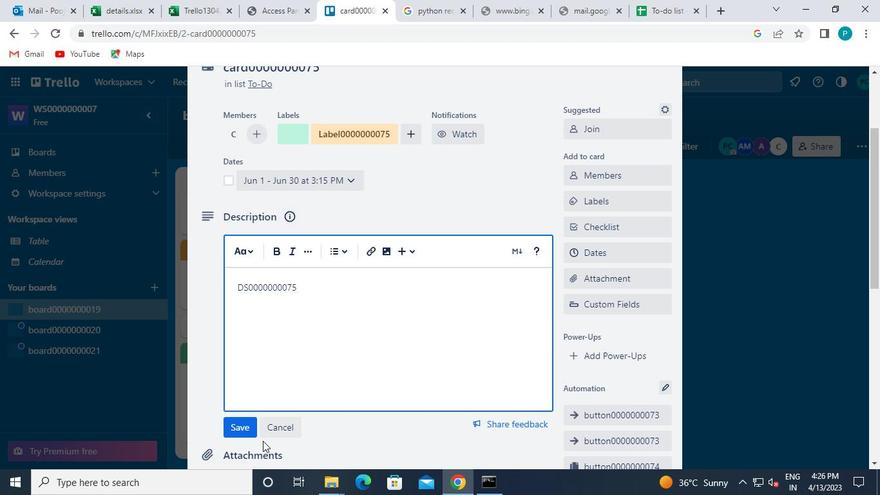 
Action: Mouse pressed left at (248, 420)
Screenshot: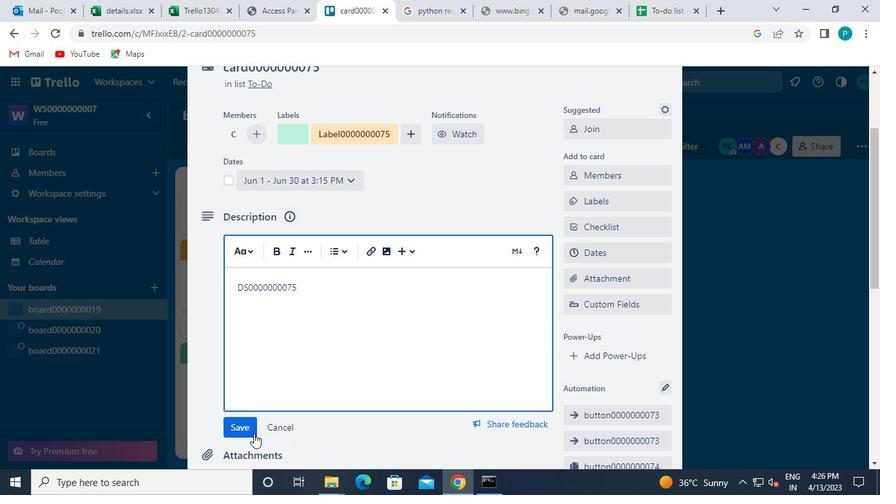 
Action: Mouse moved to (274, 312)
Screenshot: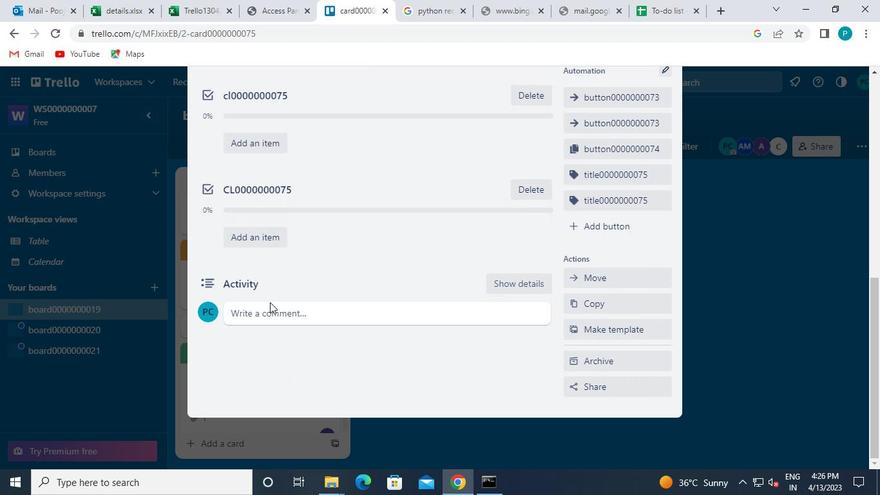 
Action: Mouse pressed left at (274, 312)
Screenshot: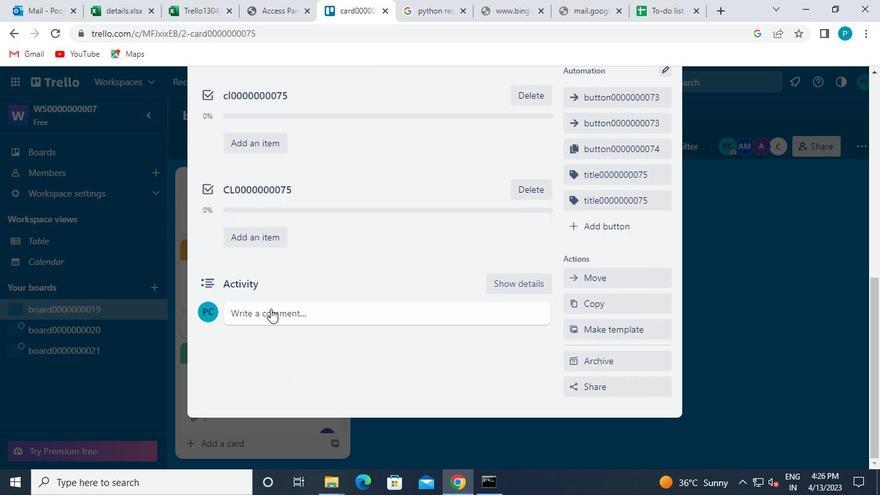 
Action: Mouse moved to (277, 312)
Screenshot: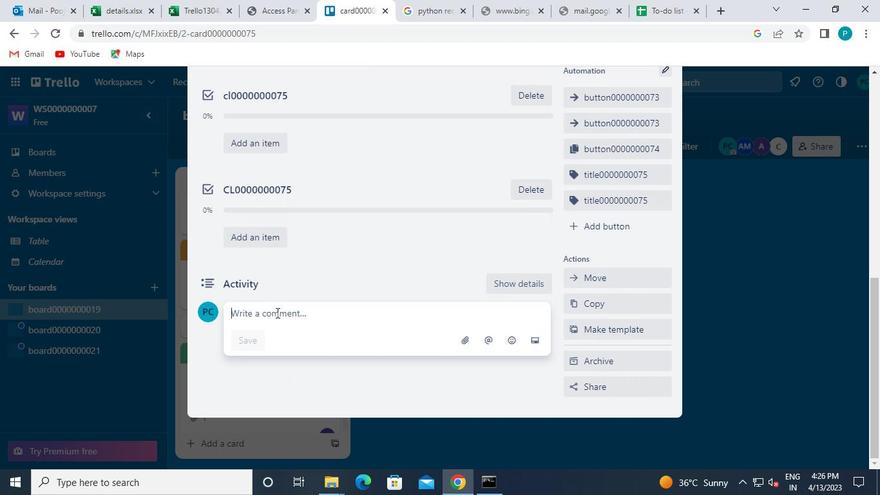 
Action: Keyboard Key.shift
Screenshot: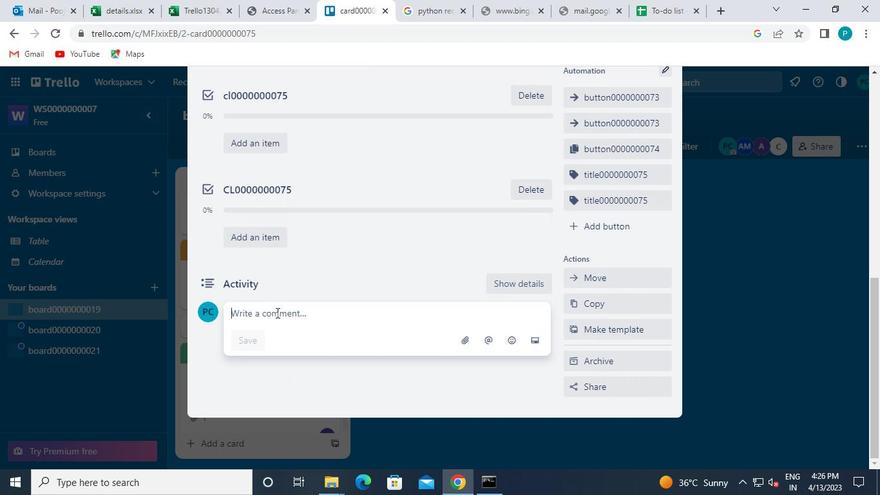 
Action: Mouse moved to (277, 310)
Screenshot: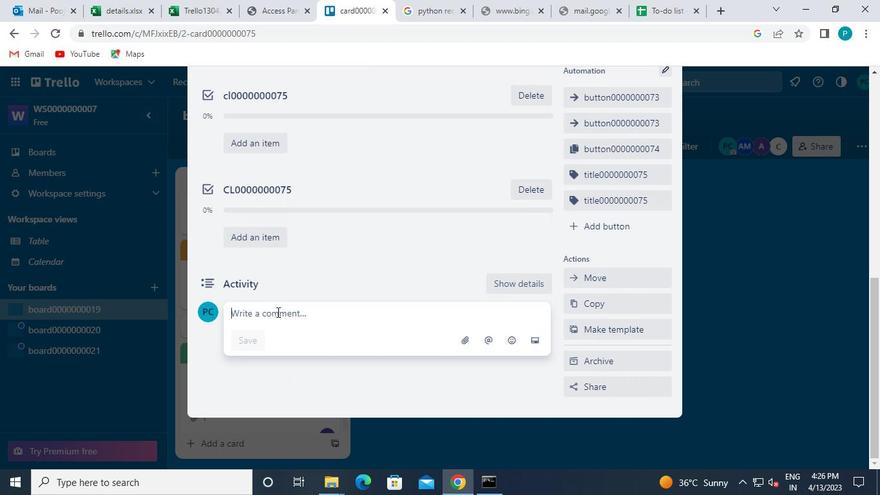 
Action: Keyboard C
Screenshot: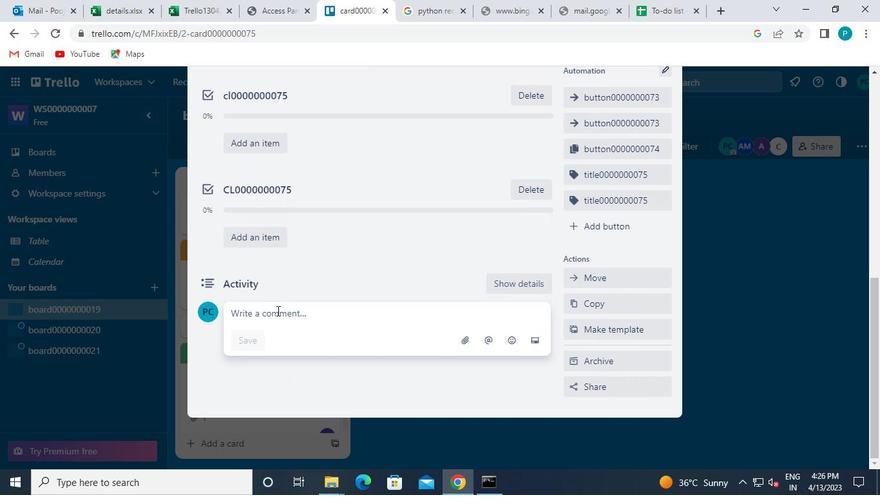 
Action: Mouse moved to (277, 307)
Screenshot: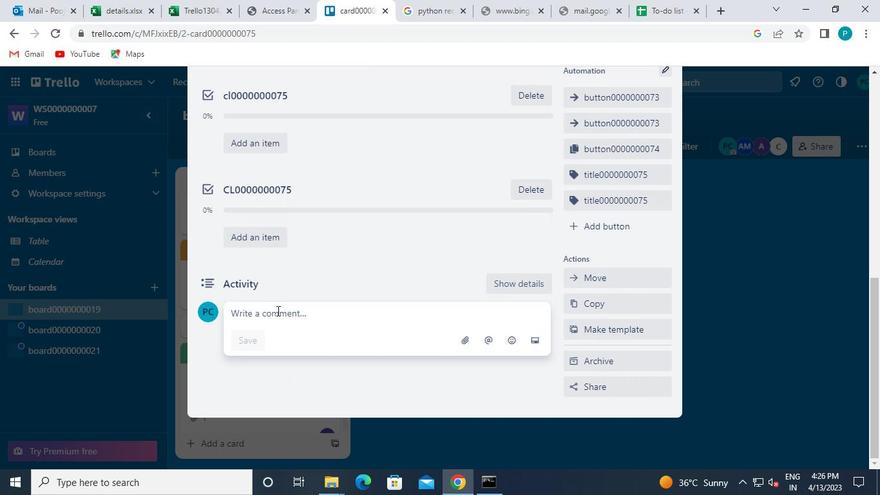 
Action: Keyboard M
Screenshot: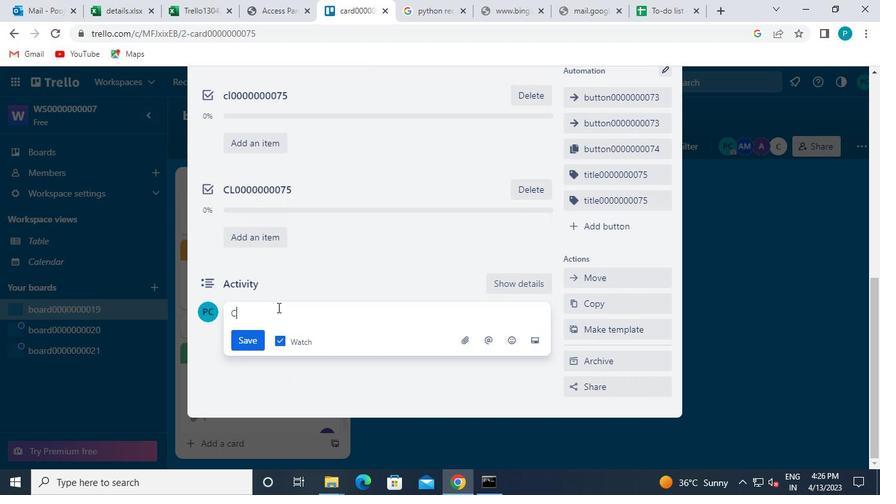 
Action: Keyboard <96>
Screenshot: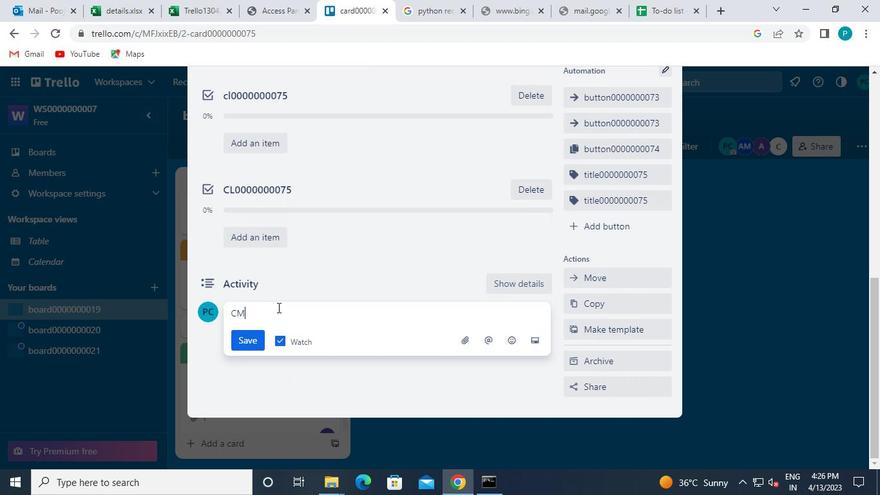 
Action: Keyboard <96>
Screenshot: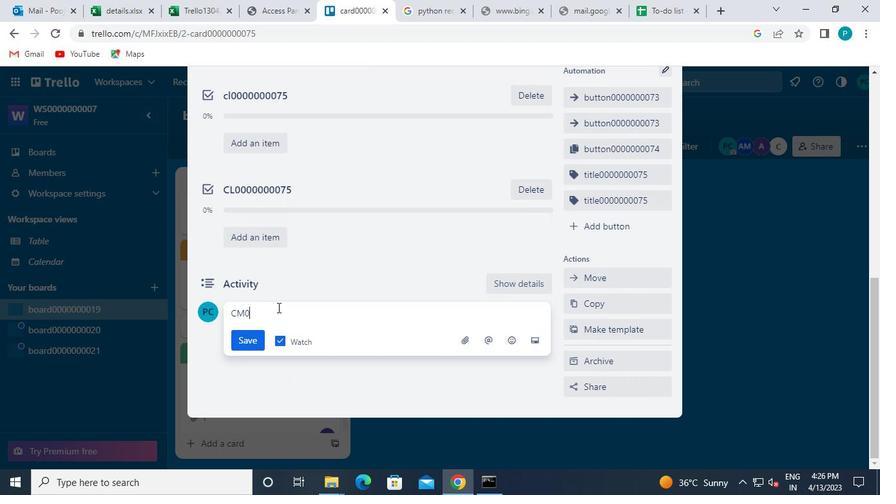 
Action: Keyboard <96>
Screenshot: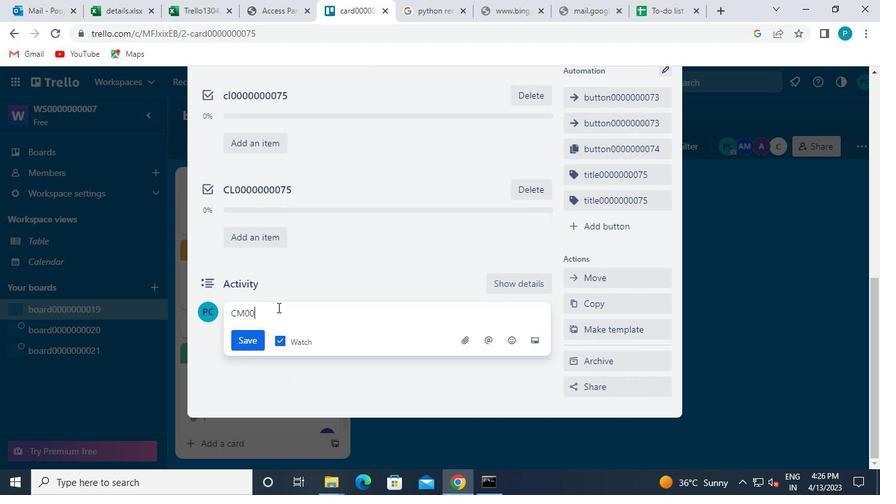 
Action: Keyboard <96>
Screenshot: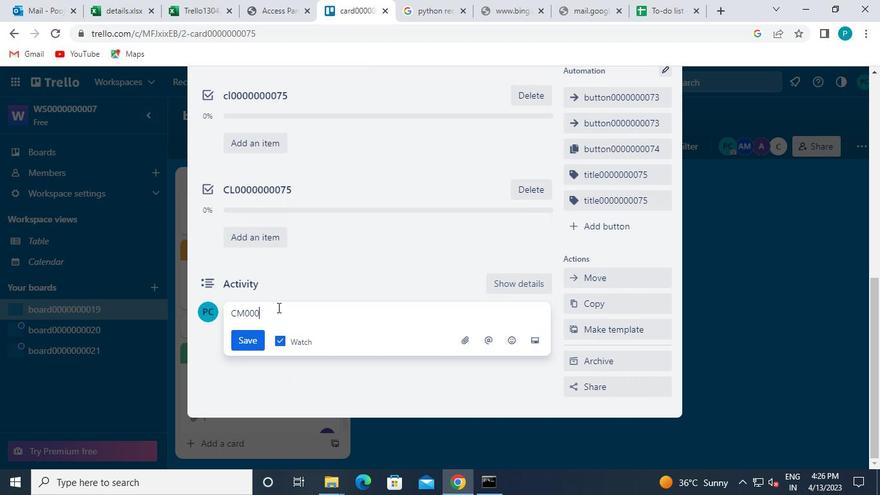 
Action: Keyboard <96>
Screenshot: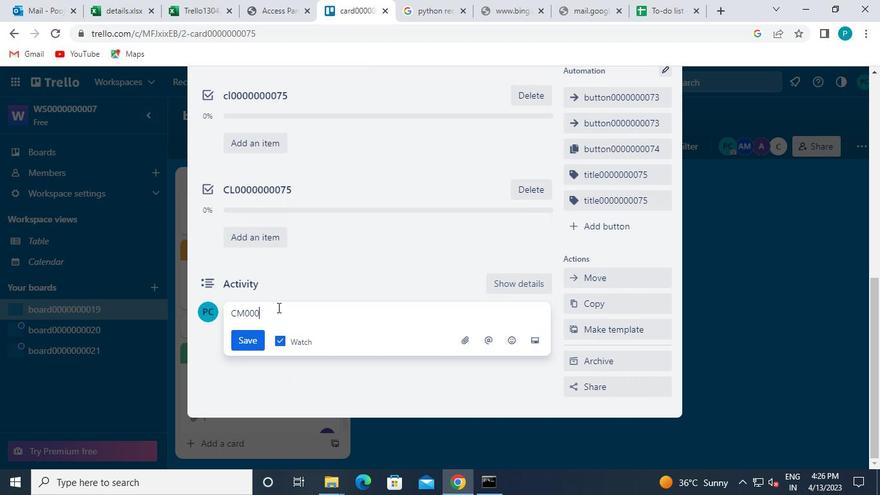 
Action: Keyboard <96>
Screenshot: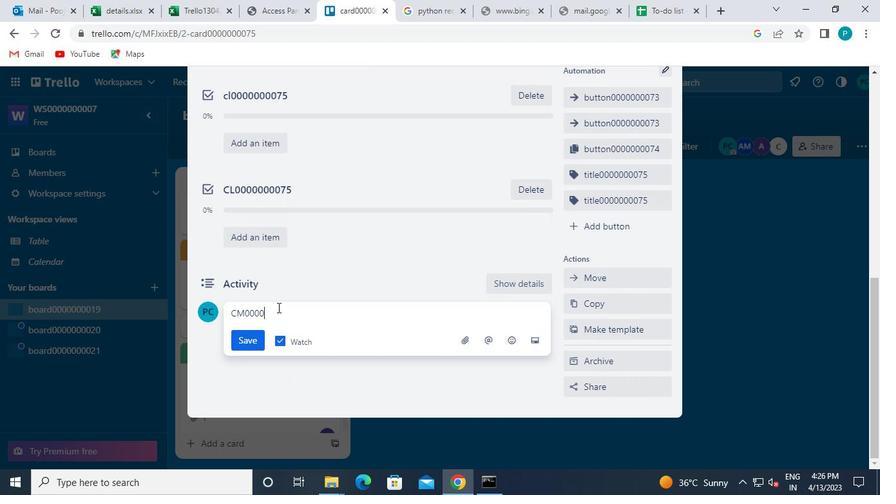 
Action: Keyboard <96>
Screenshot: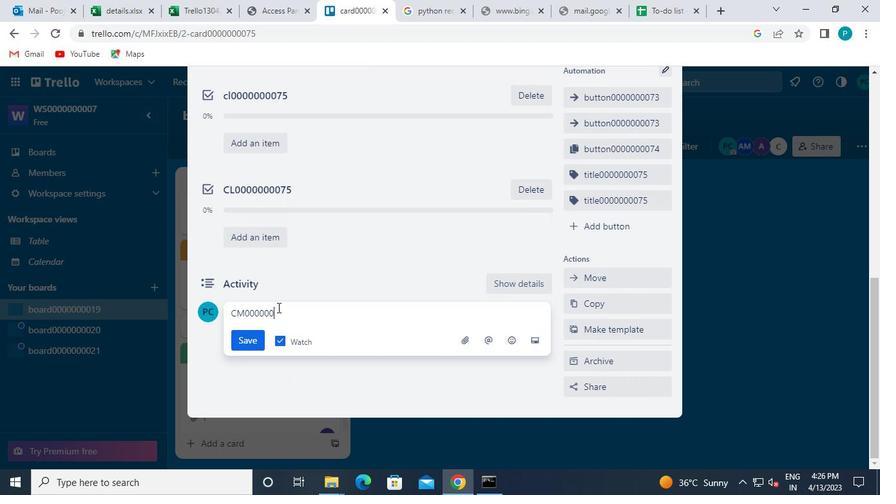 
Action: Keyboard <96>
Screenshot: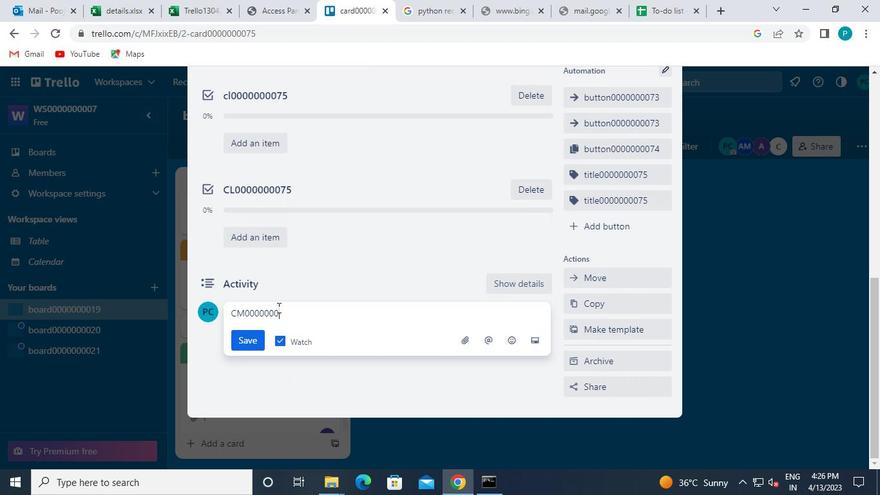 
Action: Keyboard <103>
Screenshot: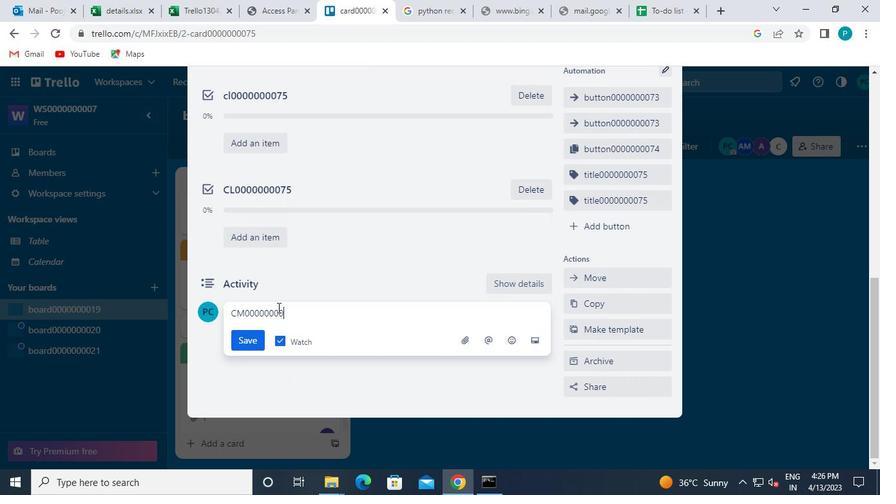 
Action: Keyboard <101>
Screenshot: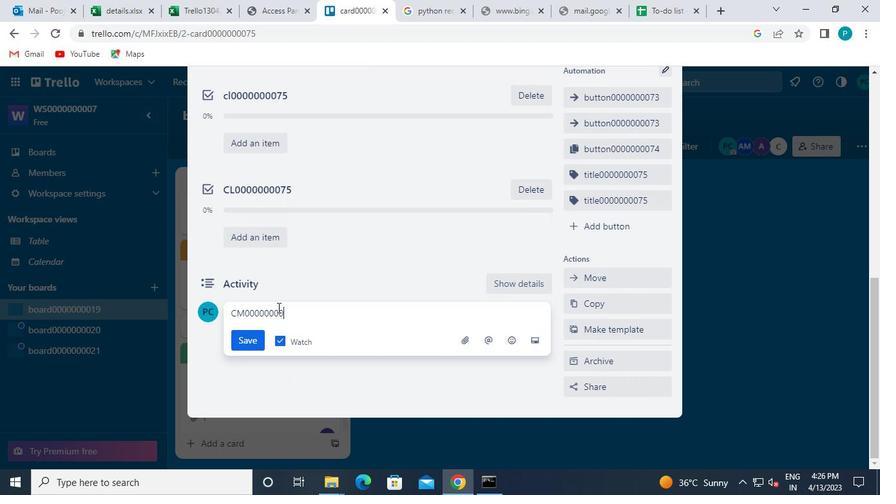 
Action: Mouse moved to (249, 341)
Screenshot: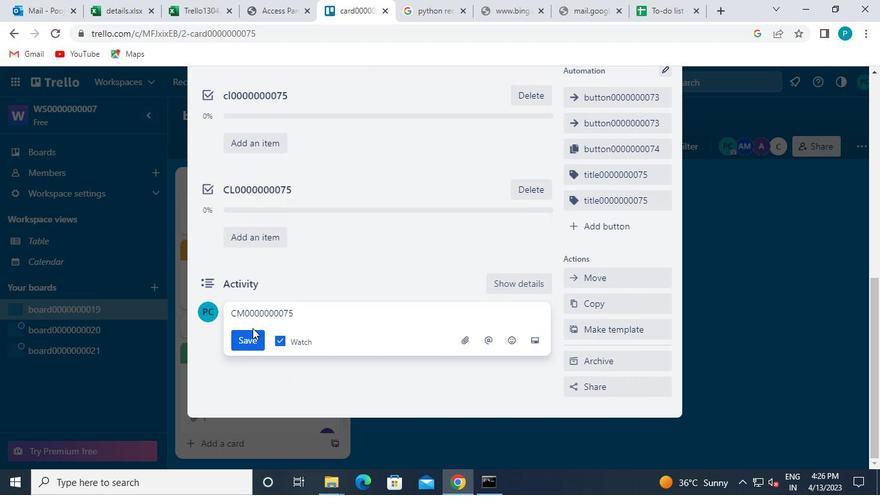 
Action: Mouse pressed left at (249, 341)
Screenshot: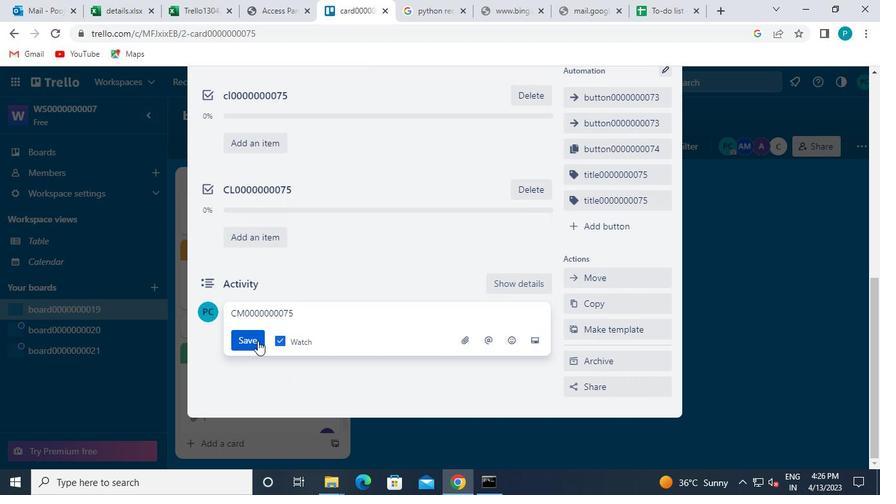 
Action: Mouse moved to (347, 276)
Screenshot: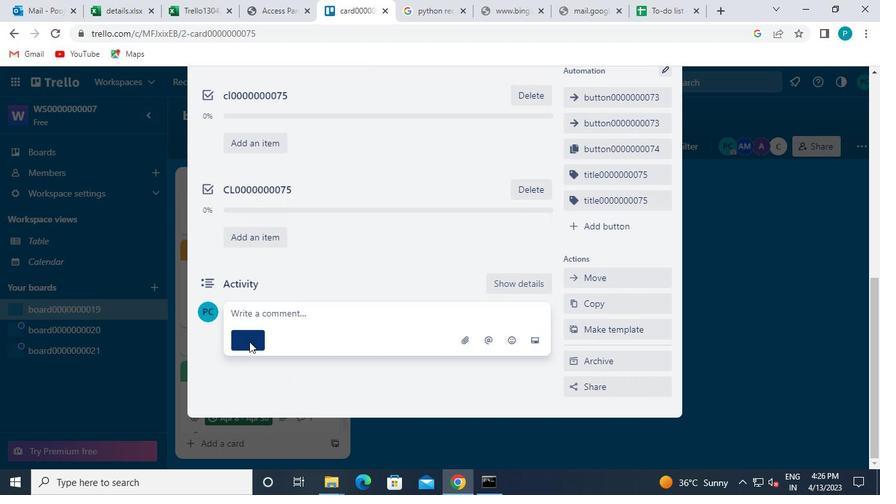 
Action: Keyboard Key.alt_l
Screenshot: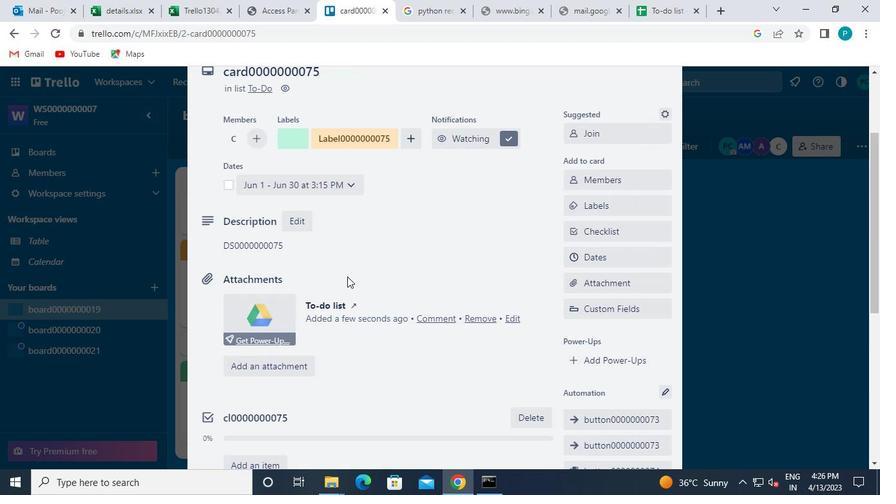 
Action: Keyboard Key.tab
Screenshot: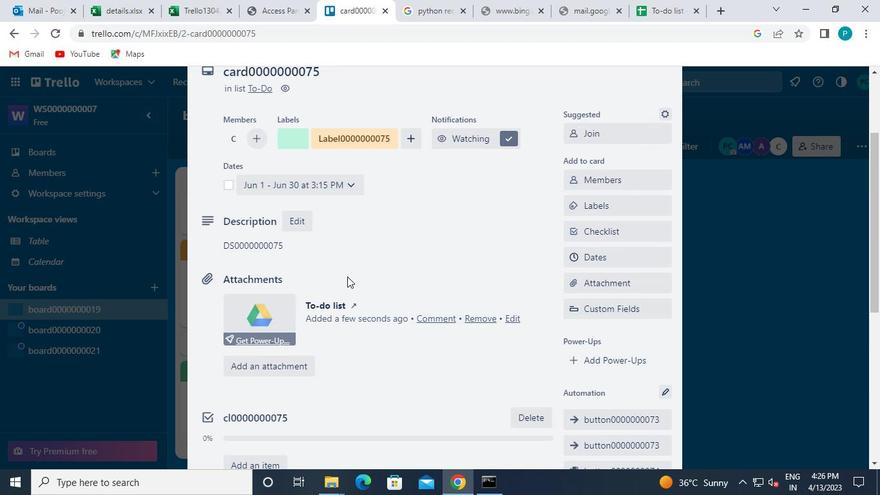 
Action: Mouse moved to (702, 92)
Screenshot: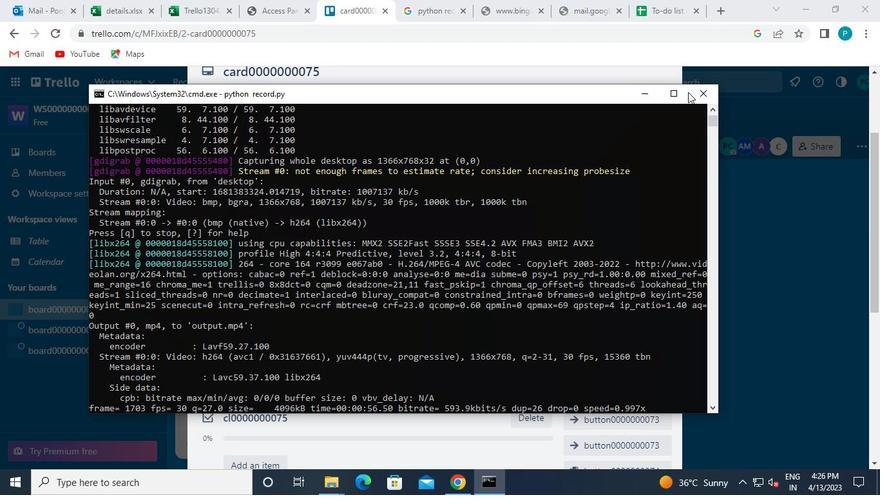 
Action: Mouse pressed left at (702, 92)
Screenshot: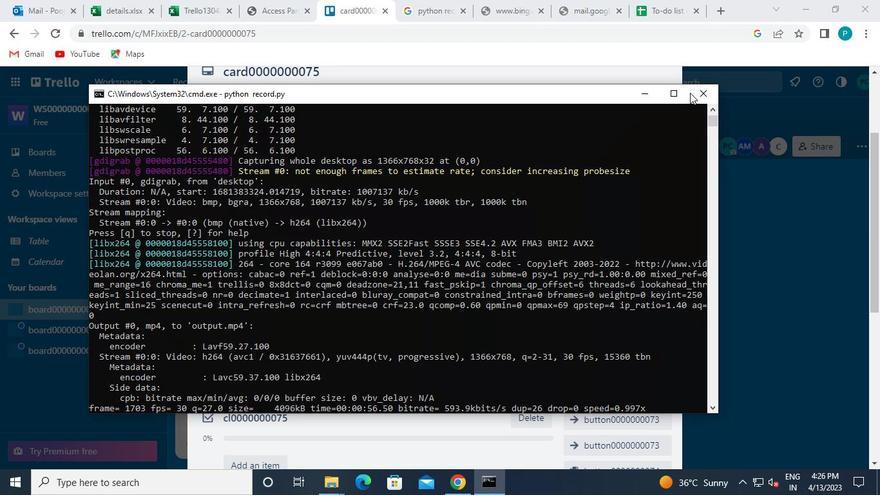 
